Task: In Heading Arial with underline. Font size of heading  '18'Font style of data Calibri. Font size of data  9Alignment of headline & data Align center. Fill color in heading,  RedFont color of data Black Apply border in Data No BorderIn the sheet   Elite Sales log book
Action: Mouse moved to (93, 122)
Screenshot: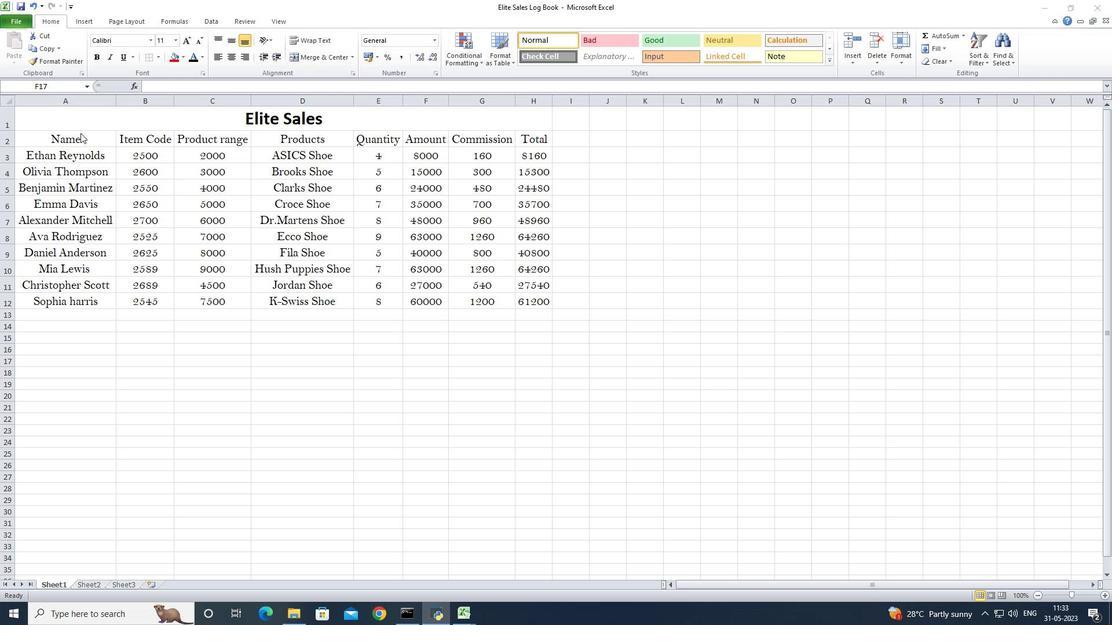 
Action: Mouse pressed left at (93, 122)
Screenshot: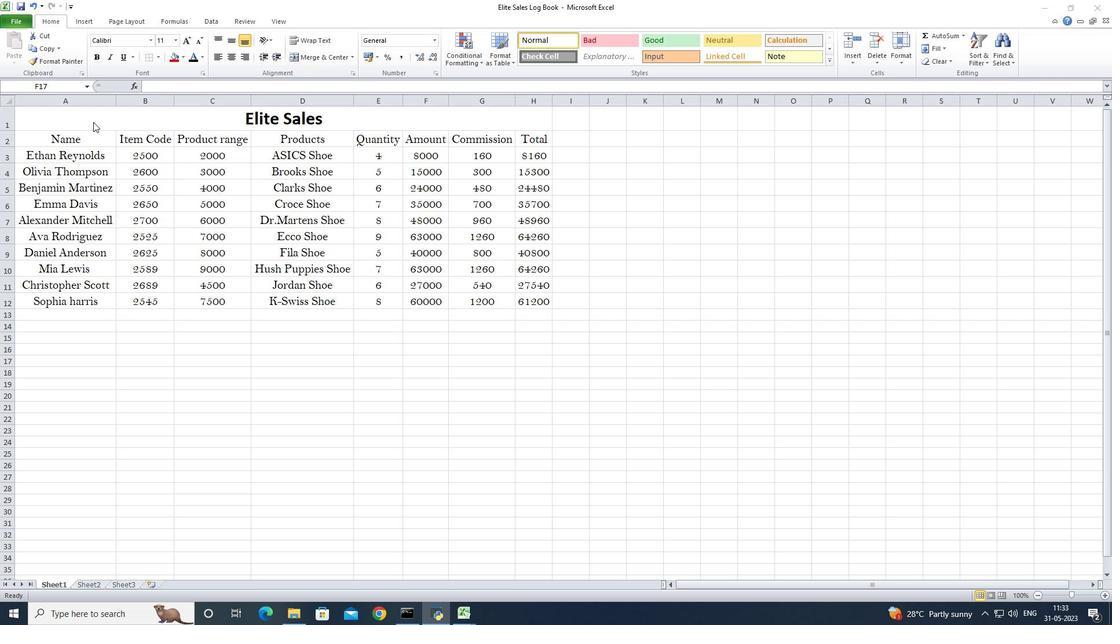 
Action: Mouse pressed left at (93, 122)
Screenshot: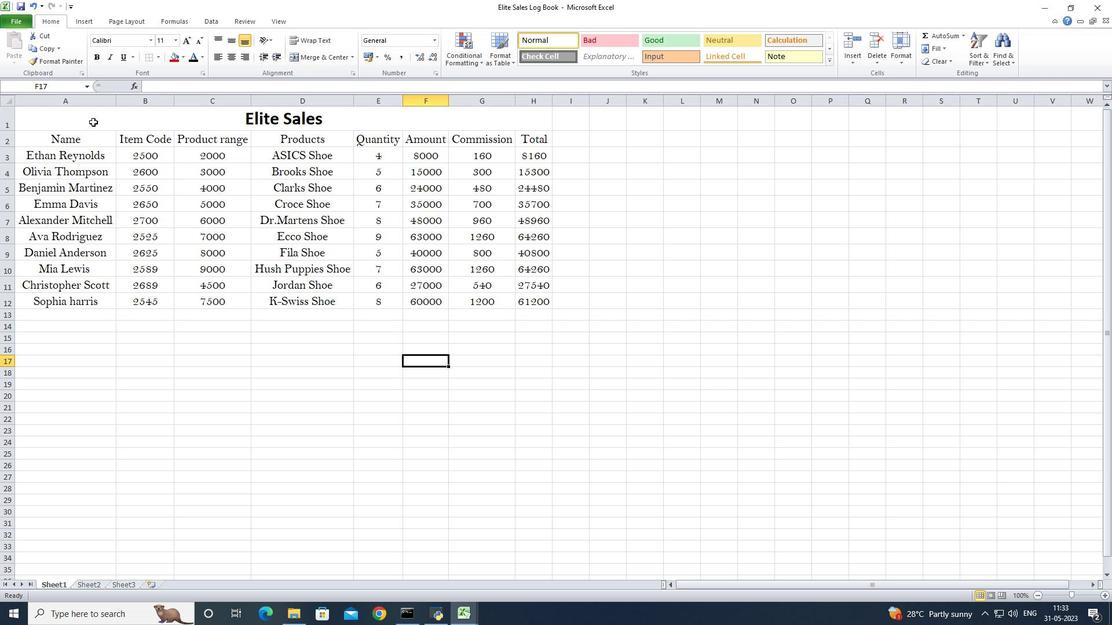 
Action: Mouse moved to (151, 44)
Screenshot: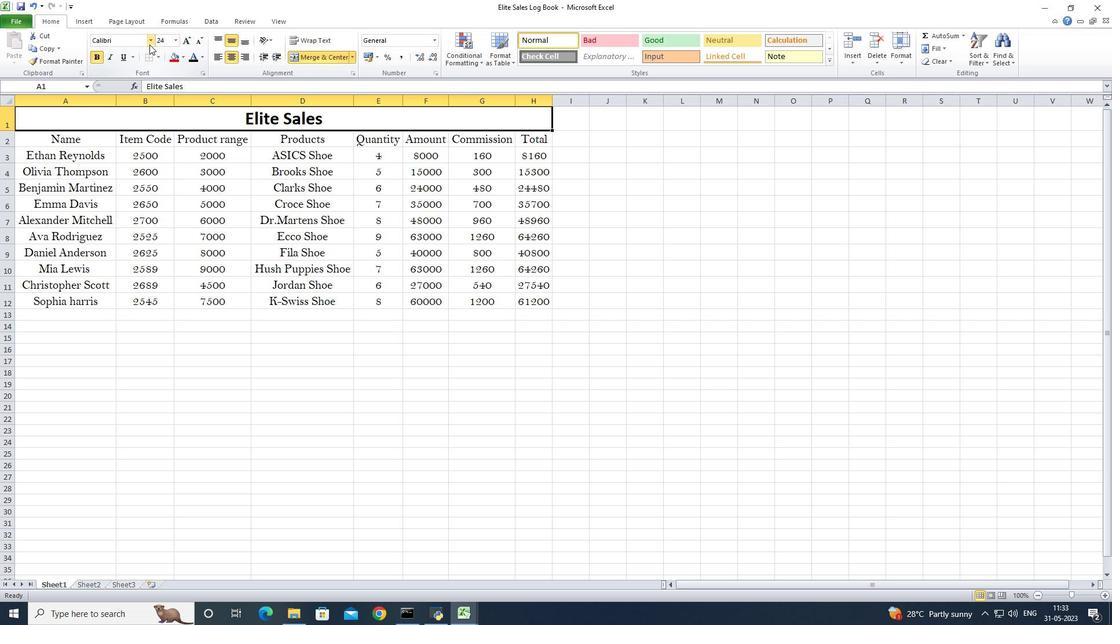 
Action: Mouse pressed left at (151, 44)
Screenshot: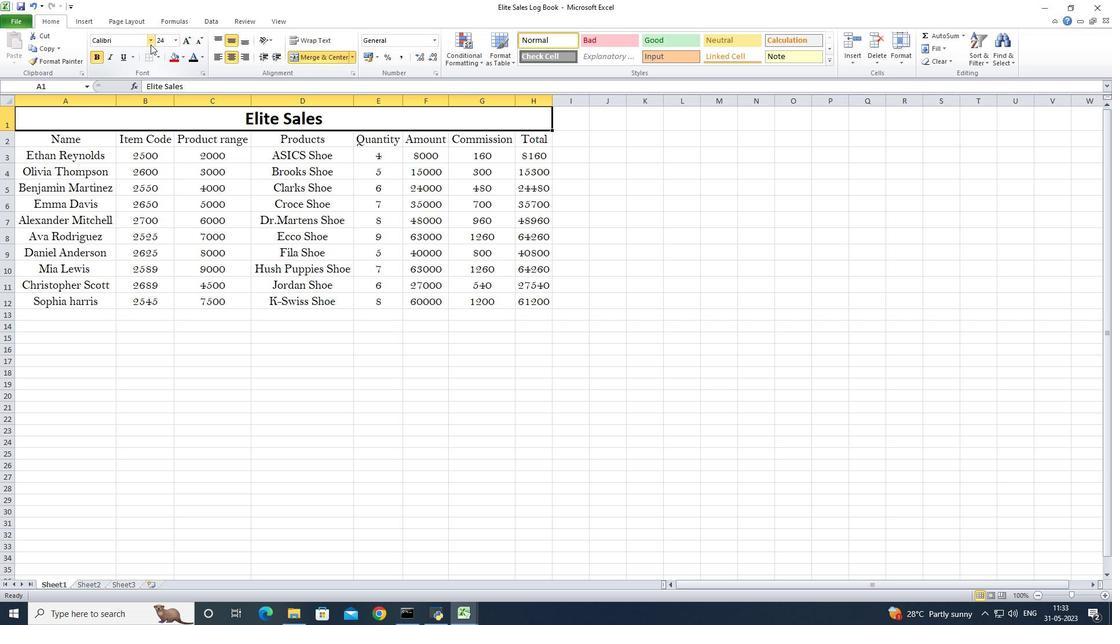 
Action: Mouse moved to (123, 135)
Screenshot: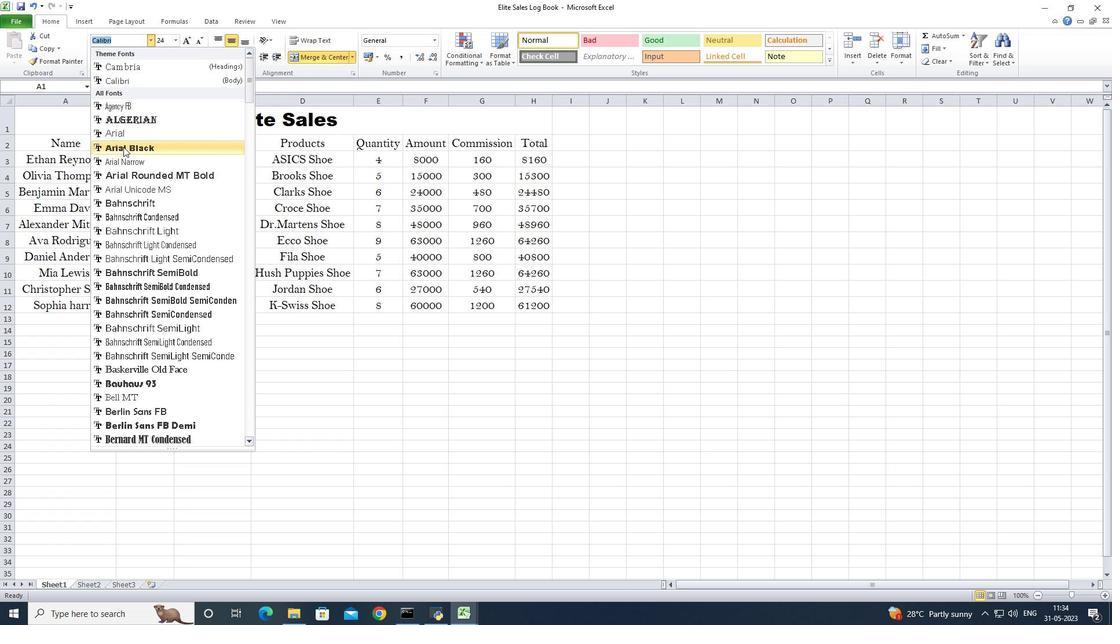 
Action: Mouse pressed left at (123, 135)
Screenshot: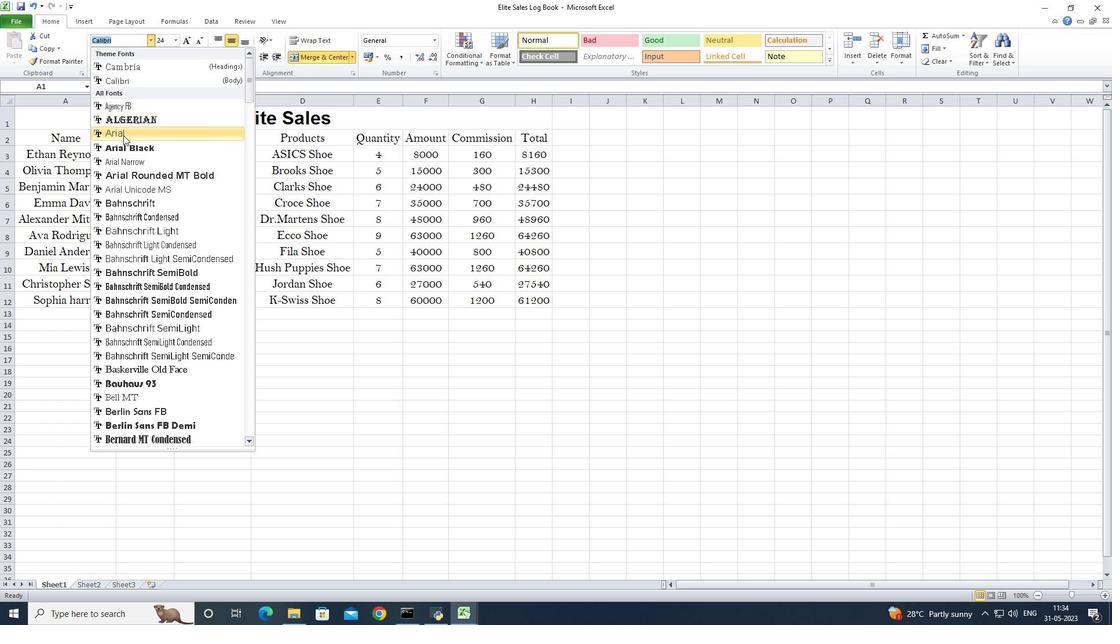 
Action: Mouse moved to (128, 60)
Screenshot: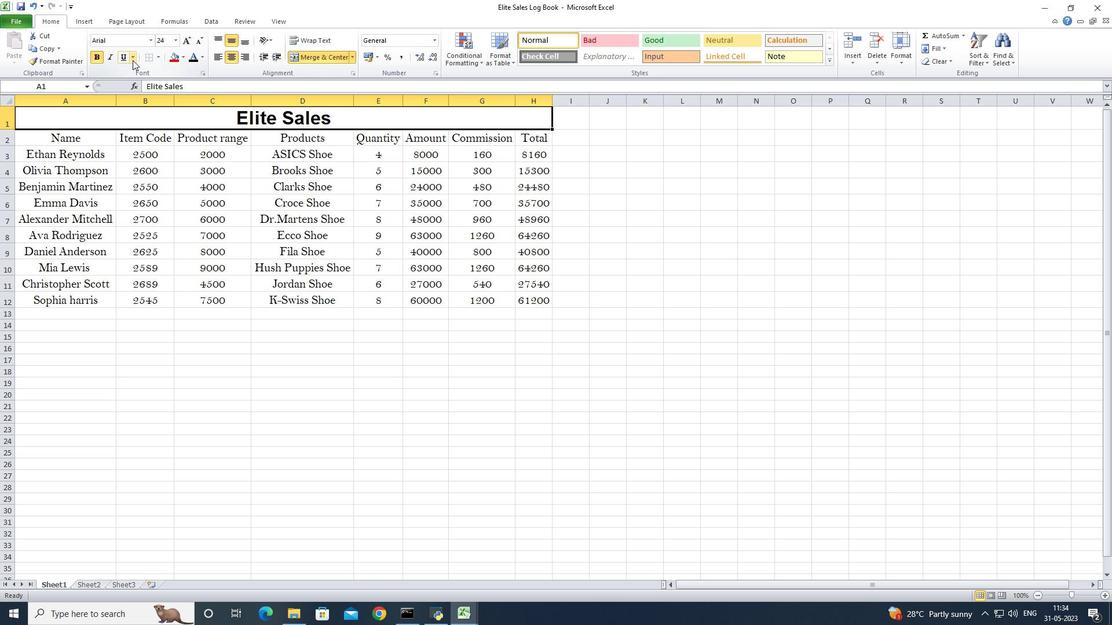 
Action: Mouse pressed left at (128, 60)
Screenshot: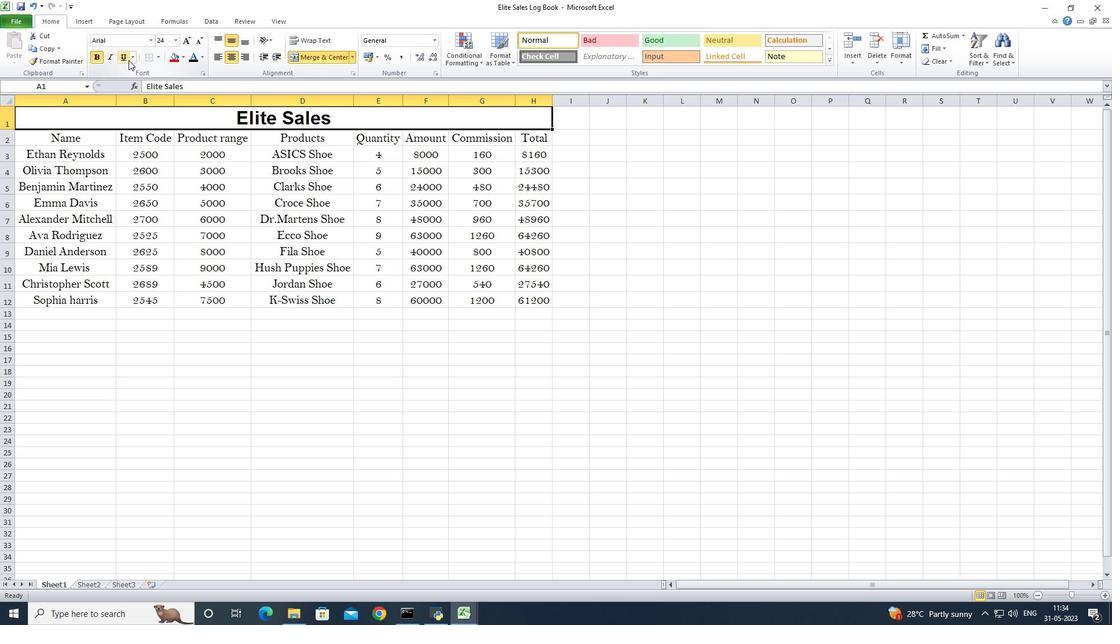 
Action: Mouse moved to (176, 40)
Screenshot: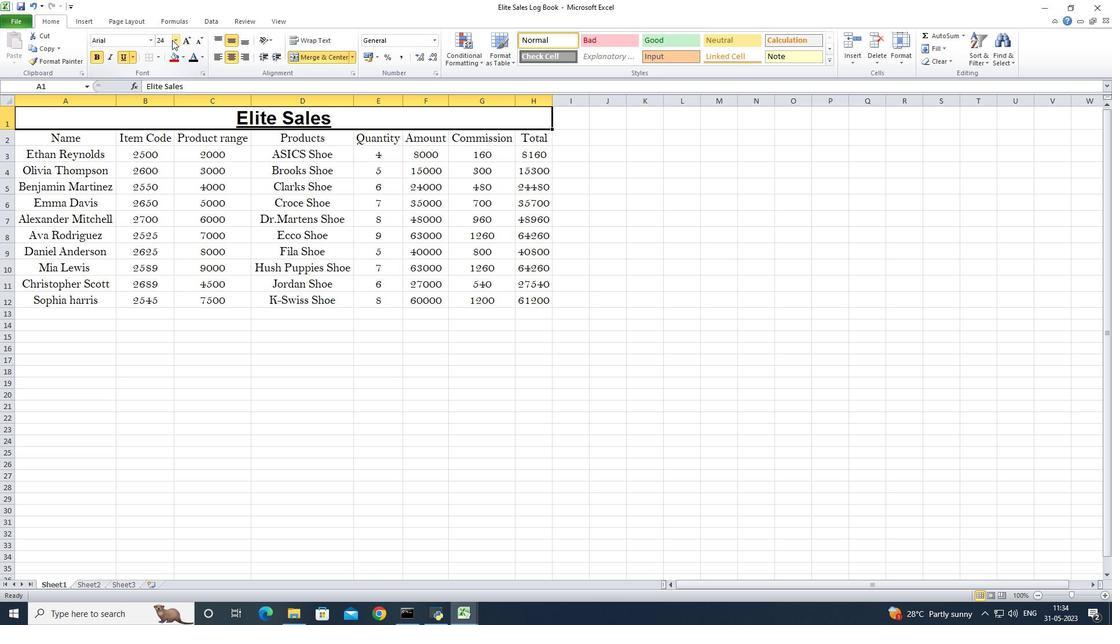 
Action: Mouse pressed left at (176, 40)
Screenshot: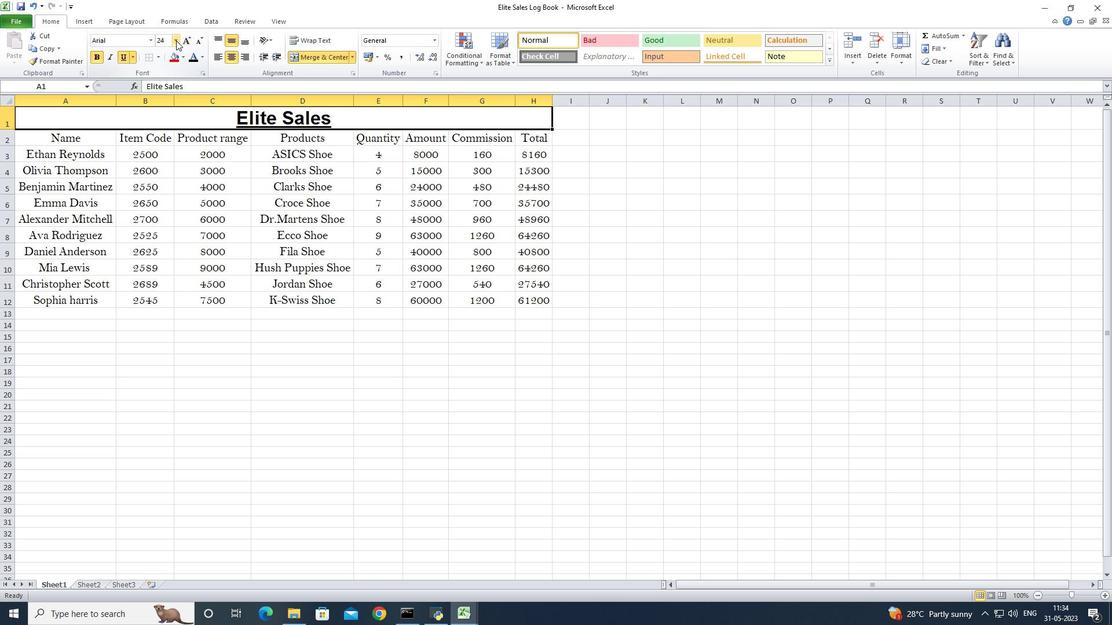 
Action: Mouse moved to (160, 120)
Screenshot: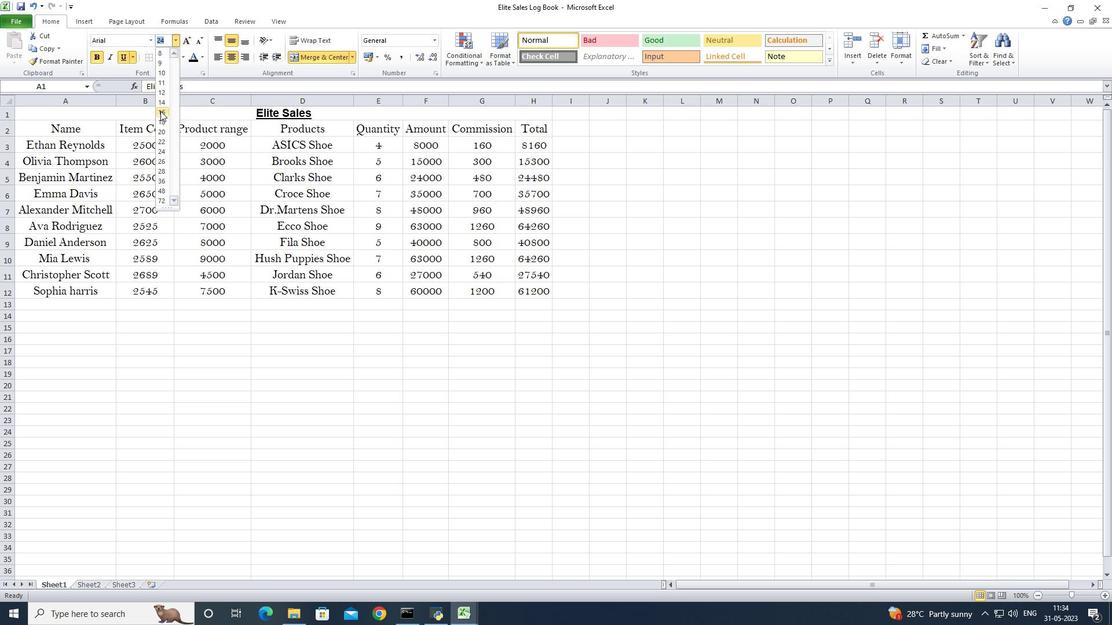 
Action: Mouse pressed left at (160, 120)
Screenshot: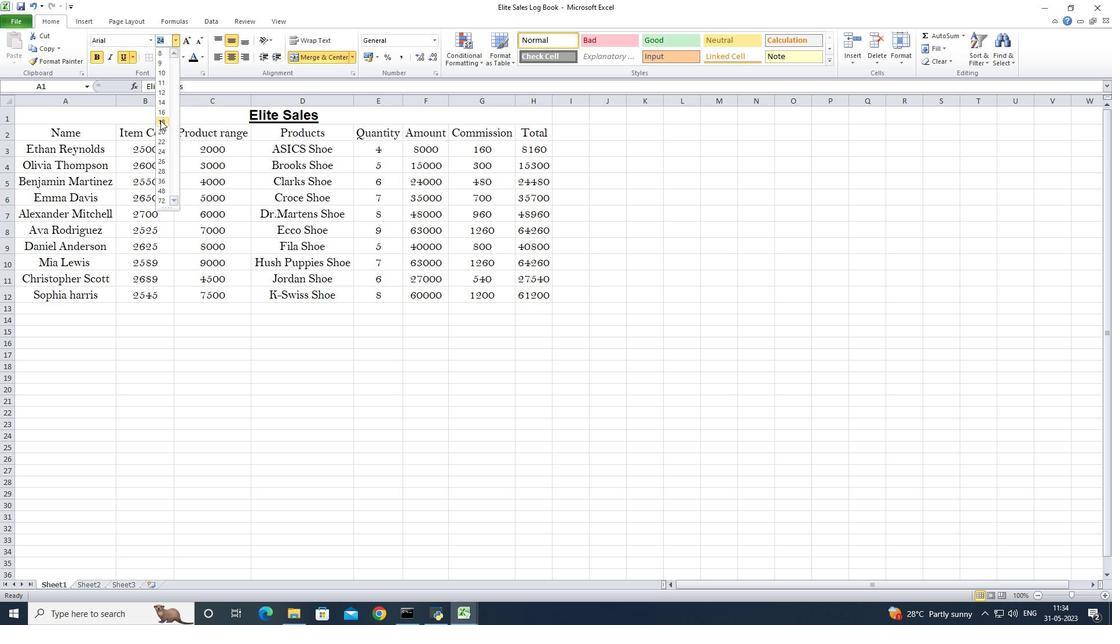 
Action: Mouse moved to (77, 134)
Screenshot: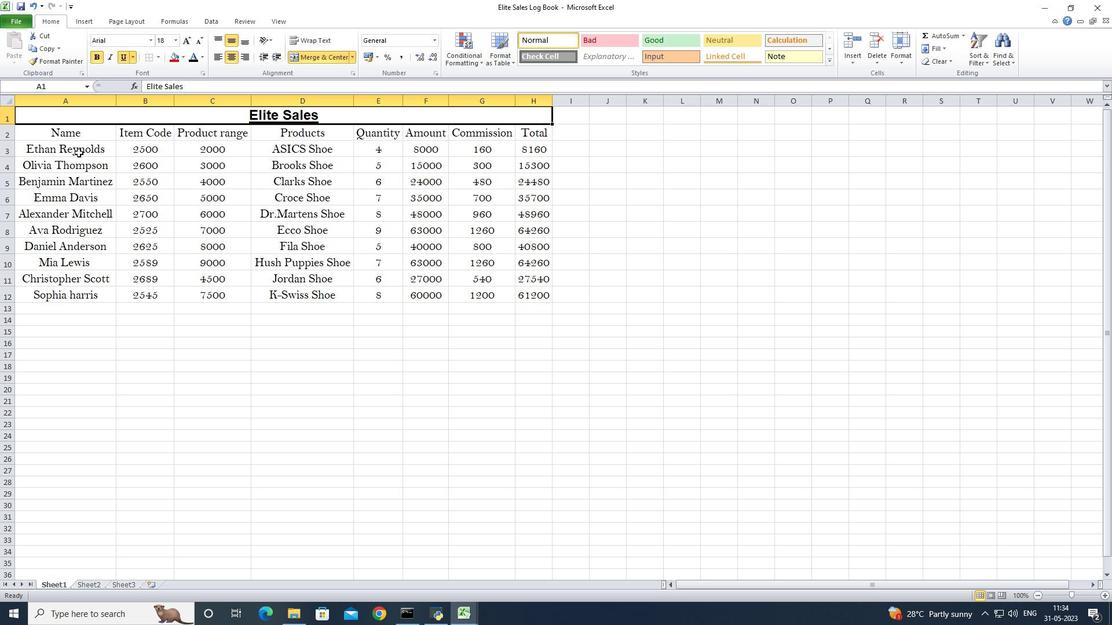 
Action: Mouse pressed left at (77, 134)
Screenshot: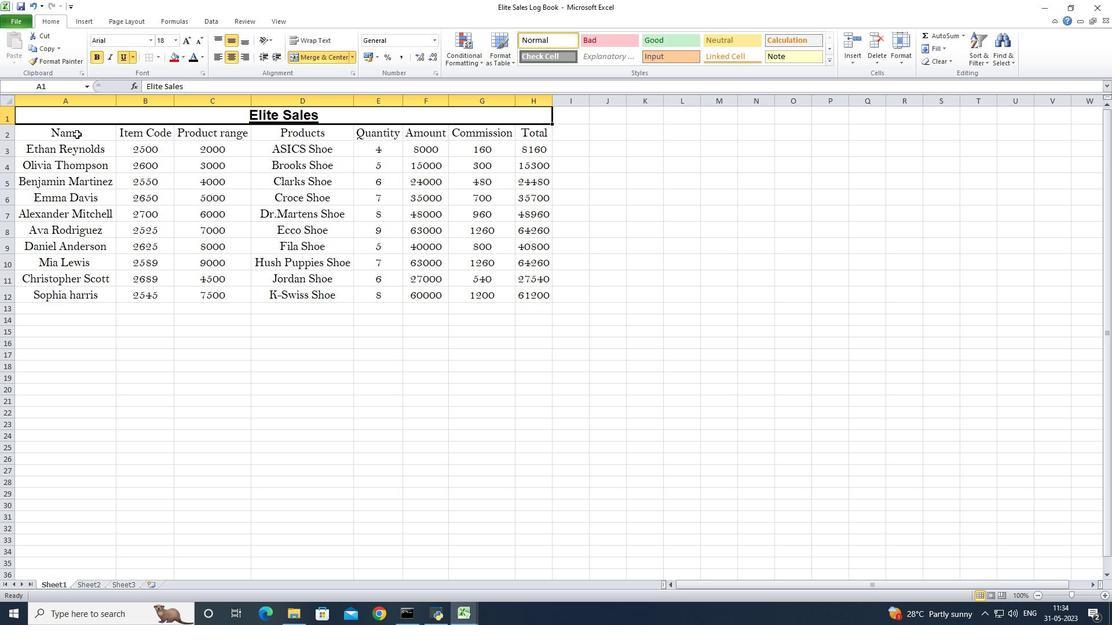 
Action: Mouse moved to (148, 41)
Screenshot: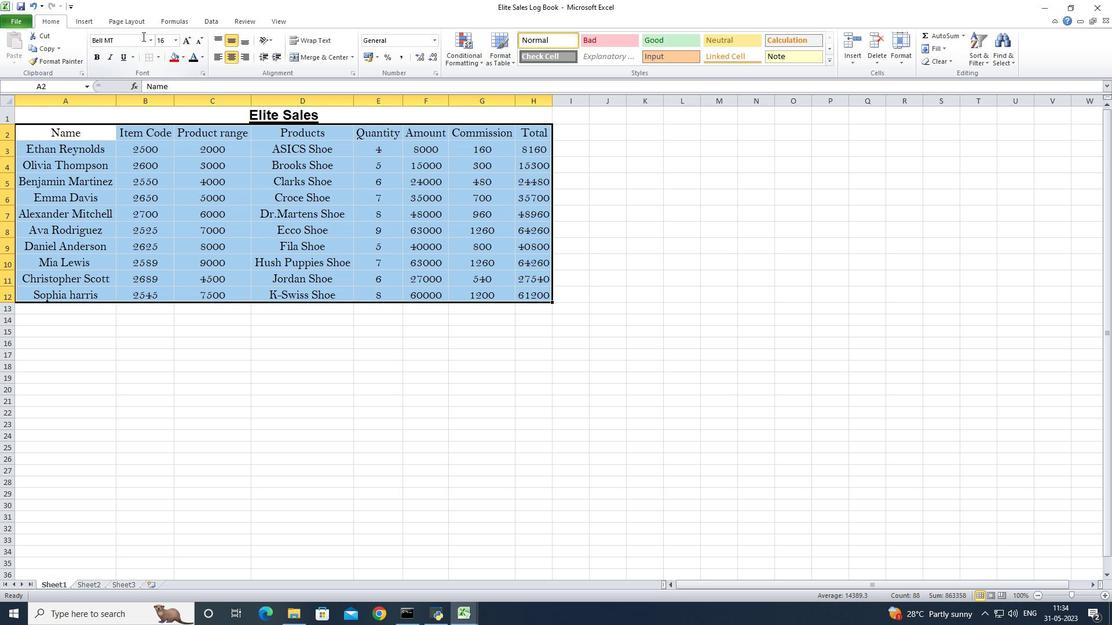 
Action: Mouse pressed left at (148, 41)
Screenshot: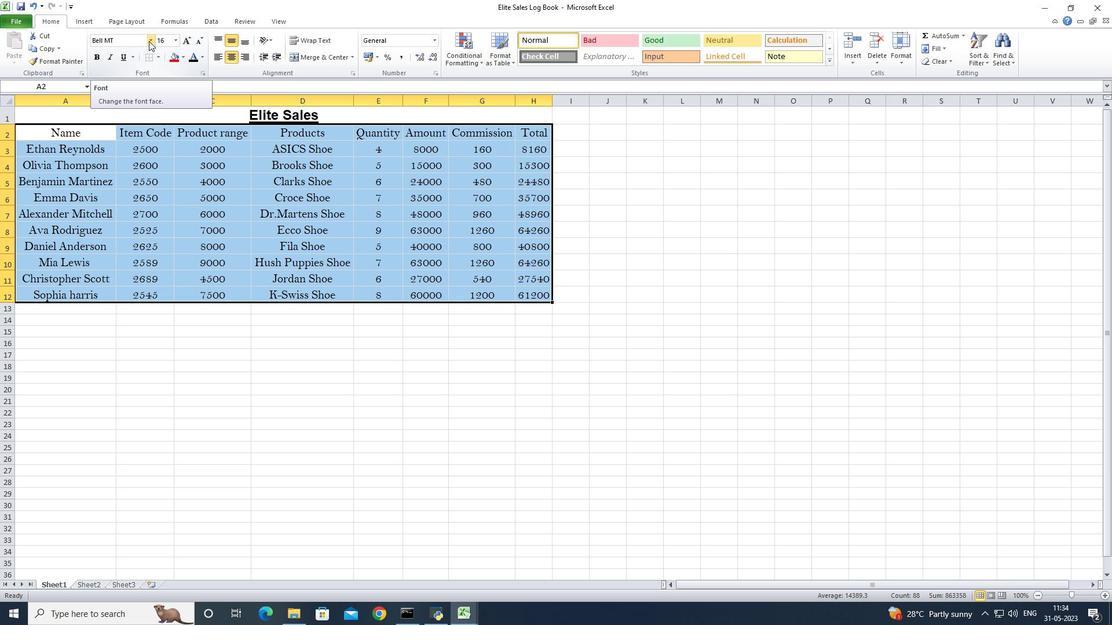
Action: Mouse moved to (141, 83)
Screenshot: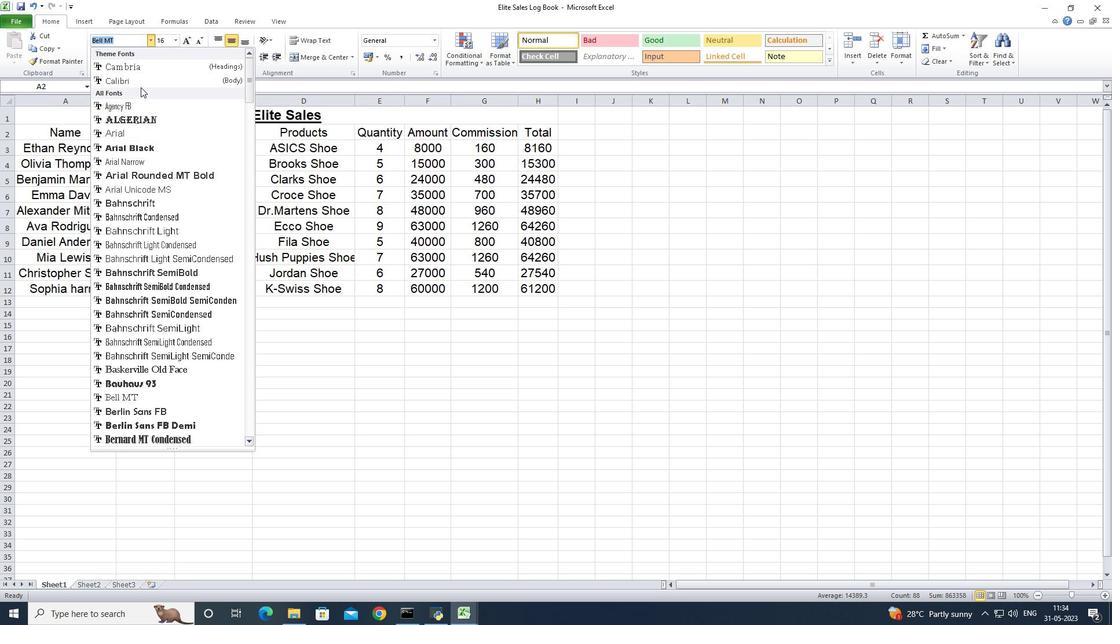 
Action: Mouse pressed left at (141, 83)
Screenshot: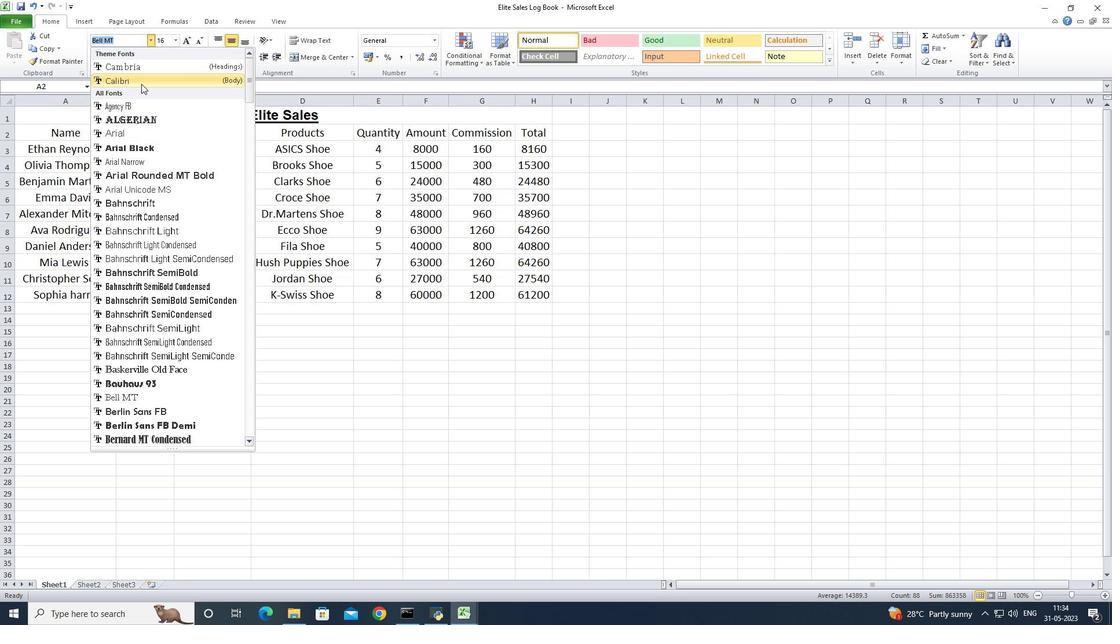 
Action: Mouse moved to (174, 40)
Screenshot: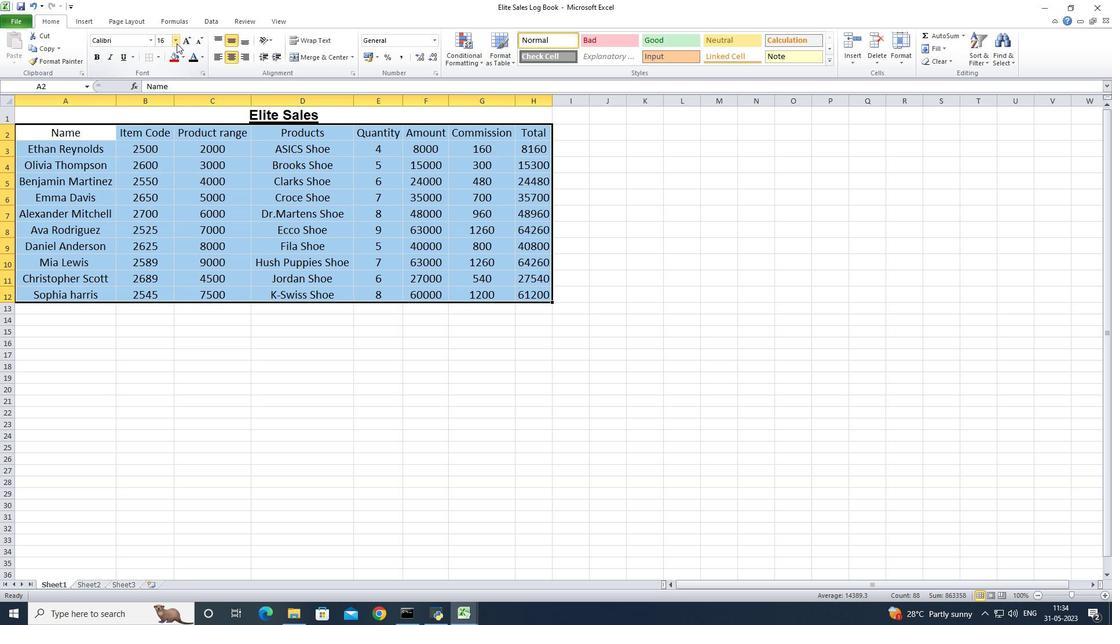 
Action: Mouse pressed left at (174, 40)
Screenshot: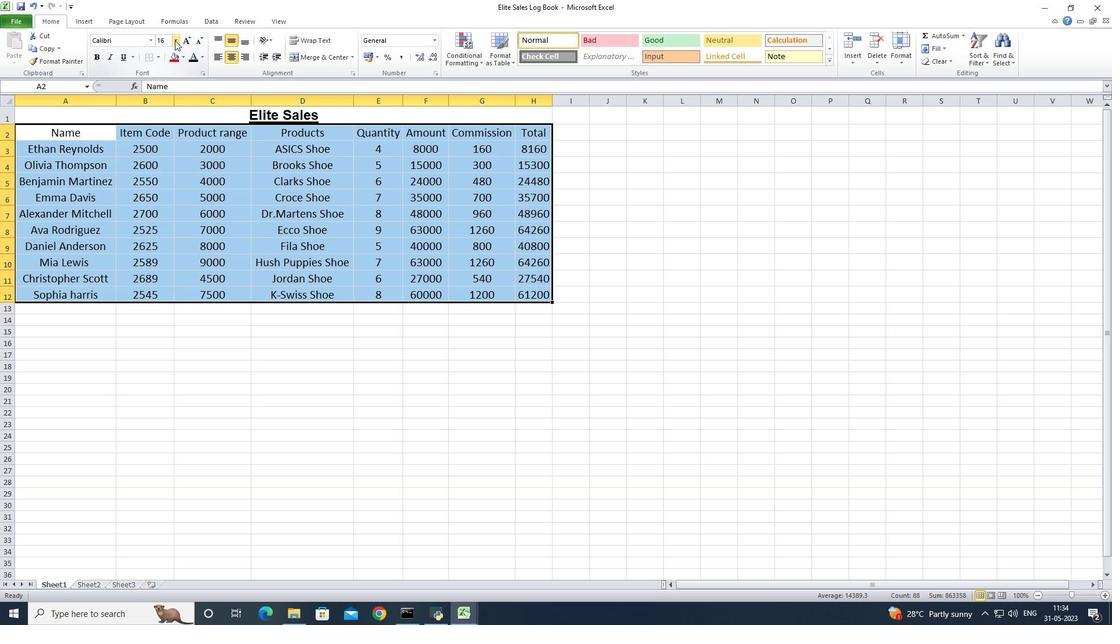 
Action: Mouse moved to (165, 61)
Screenshot: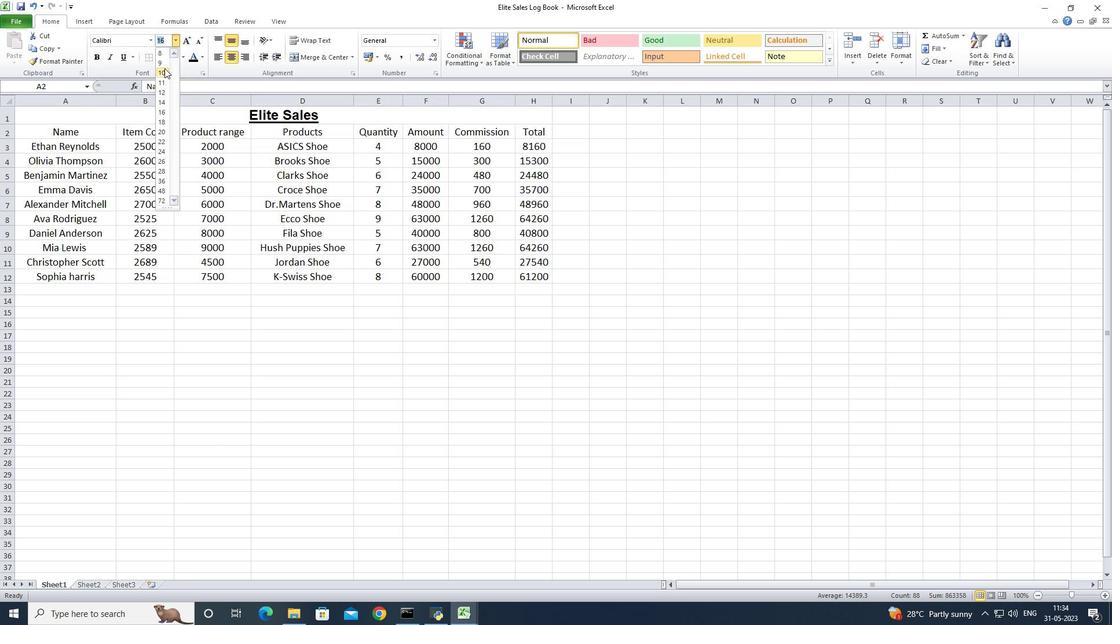 
Action: Mouse pressed left at (165, 61)
Screenshot: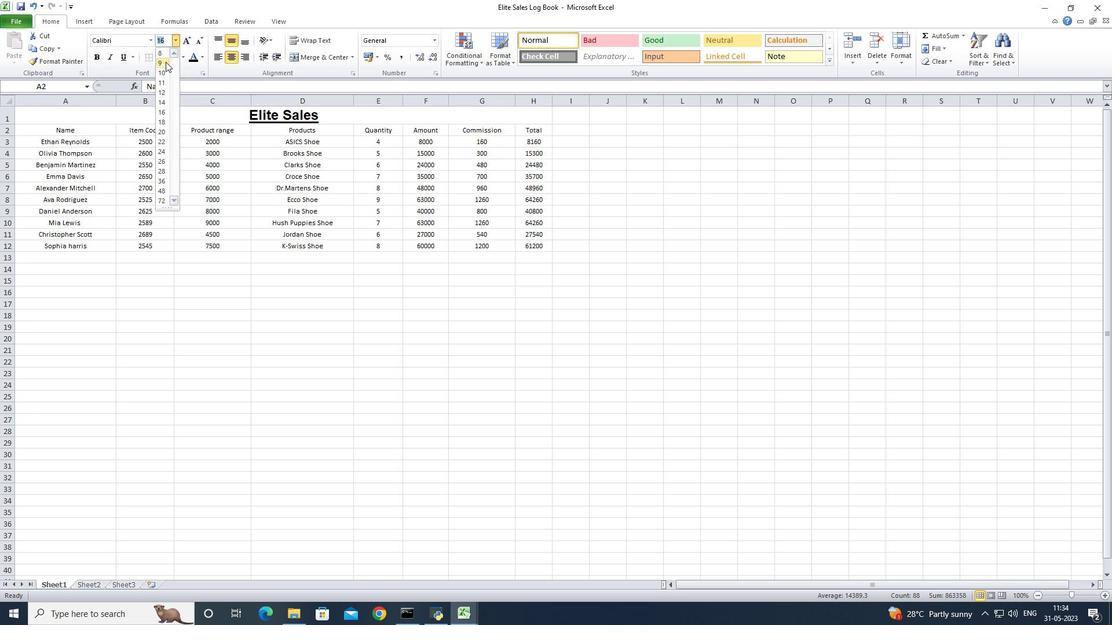 
Action: Mouse moved to (132, 115)
Screenshot: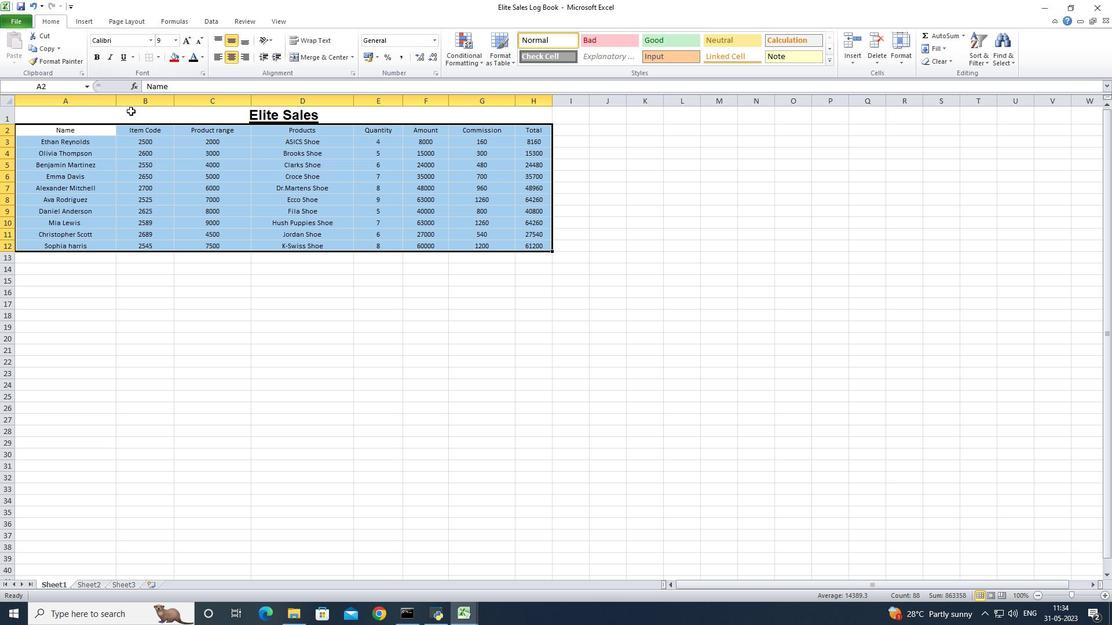 
Action: Mouse pressed left at (132, 115)
Screenshot: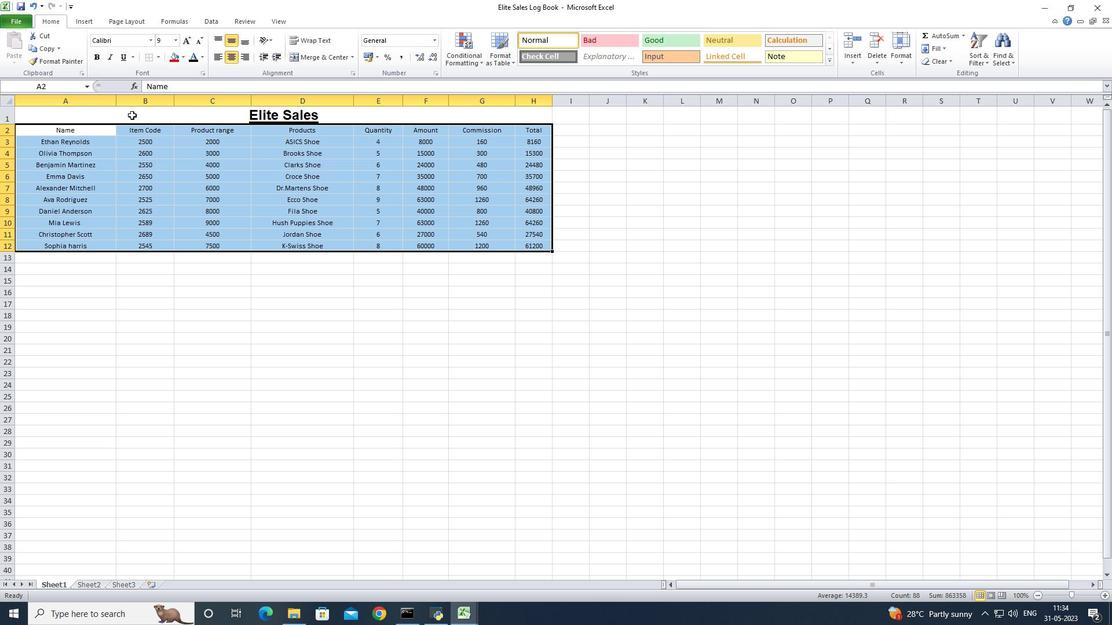 
Action: Mouse moved to (228, 56)
Screenshot: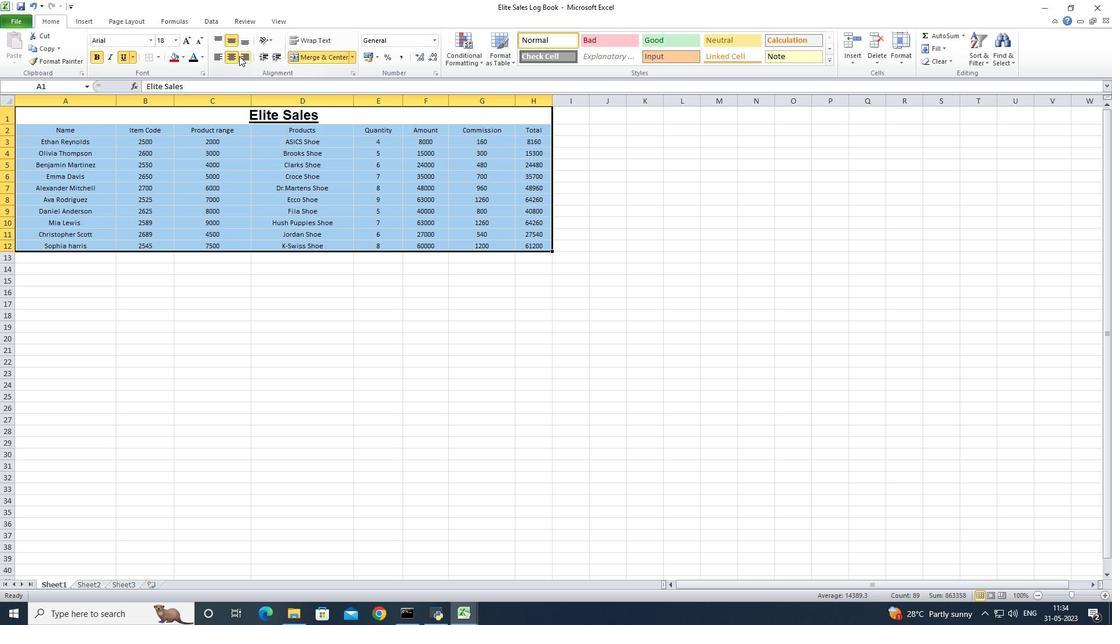 
Action: Mouse pressed left at (228, 56)
Screenshot: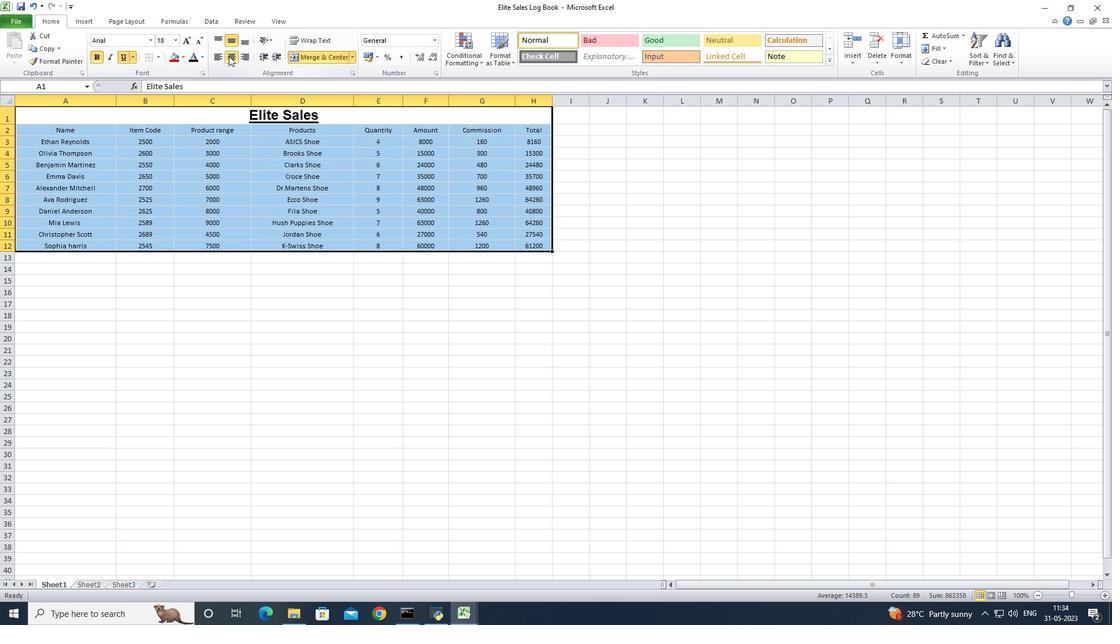 
Action: Mouse pressed left at (228, 56)
Screenshot: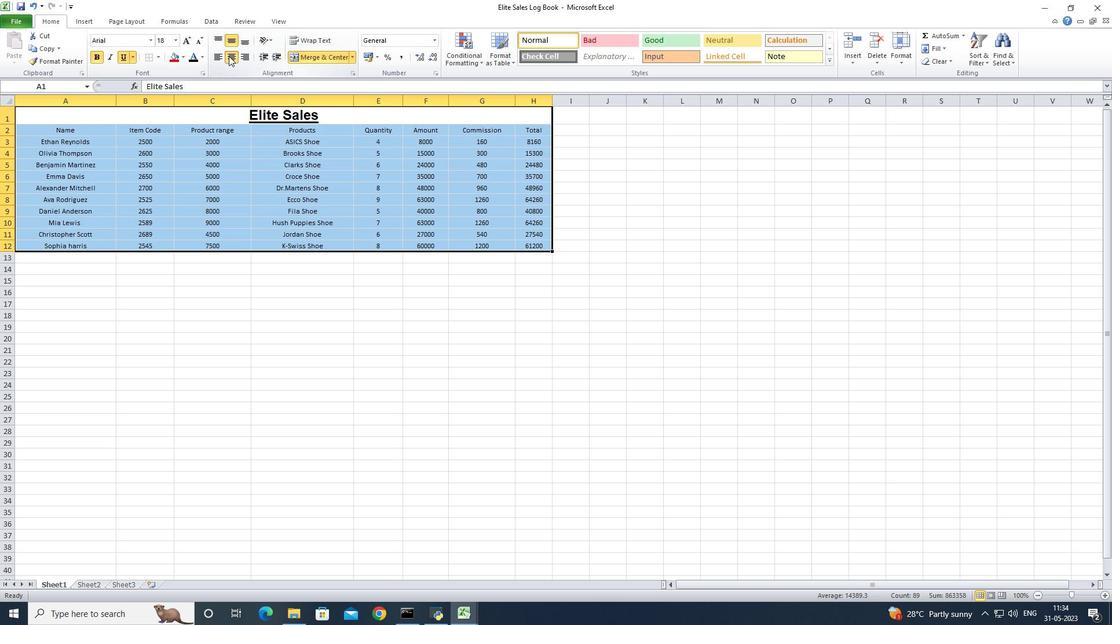 
Action: Mouse moved to (187, 115)
Screenshot: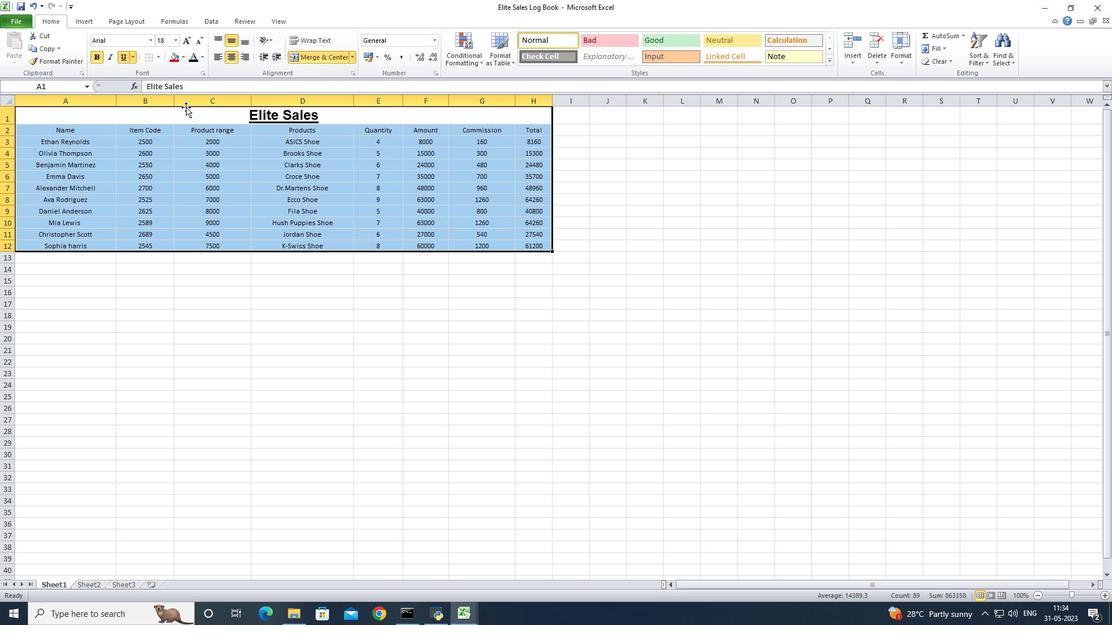 
Action: Mouse pressed left at (187, 115)
Screenshot: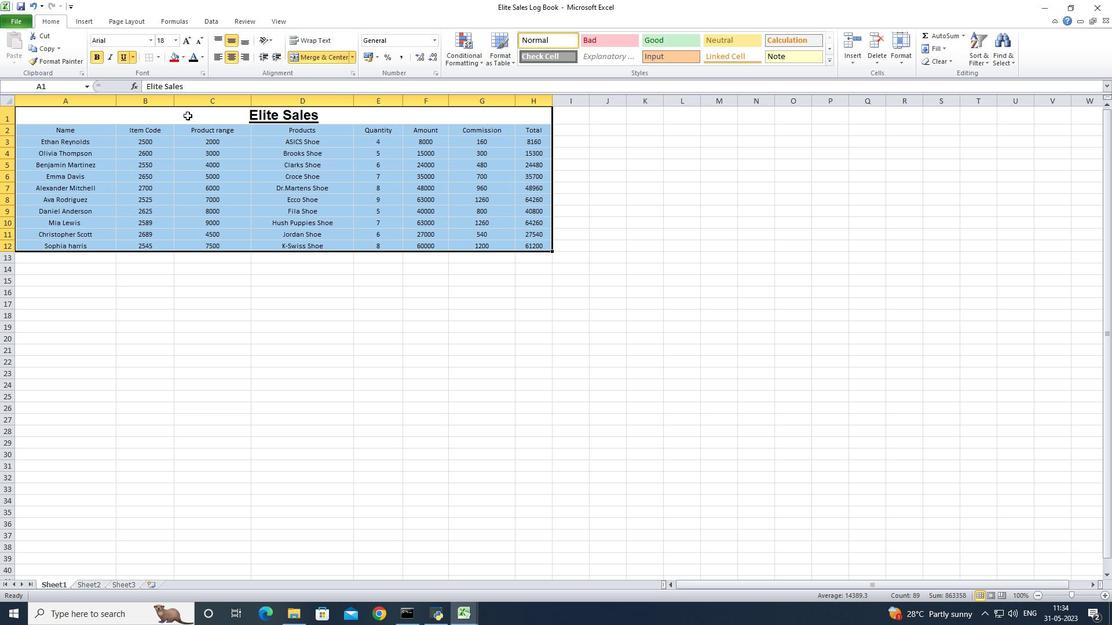
Action: Mouse moved to (182, 52)
Screenshot: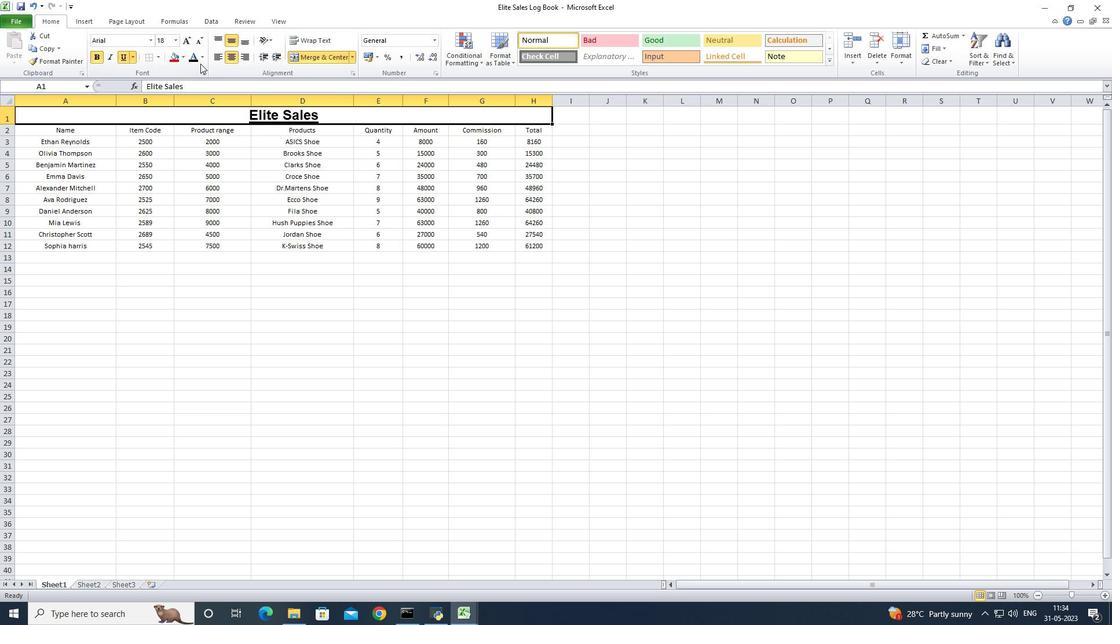 
Action: Mouse pressed left at (182, 52)
Screenshot: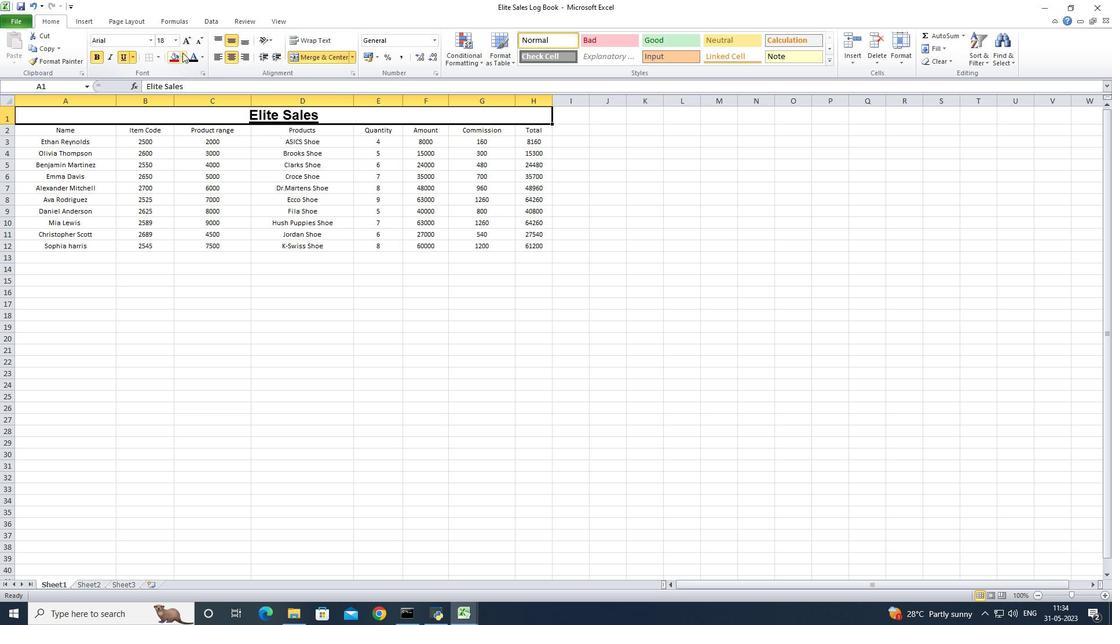 
Action: Mouse moved to (185, 144)
Screenshot: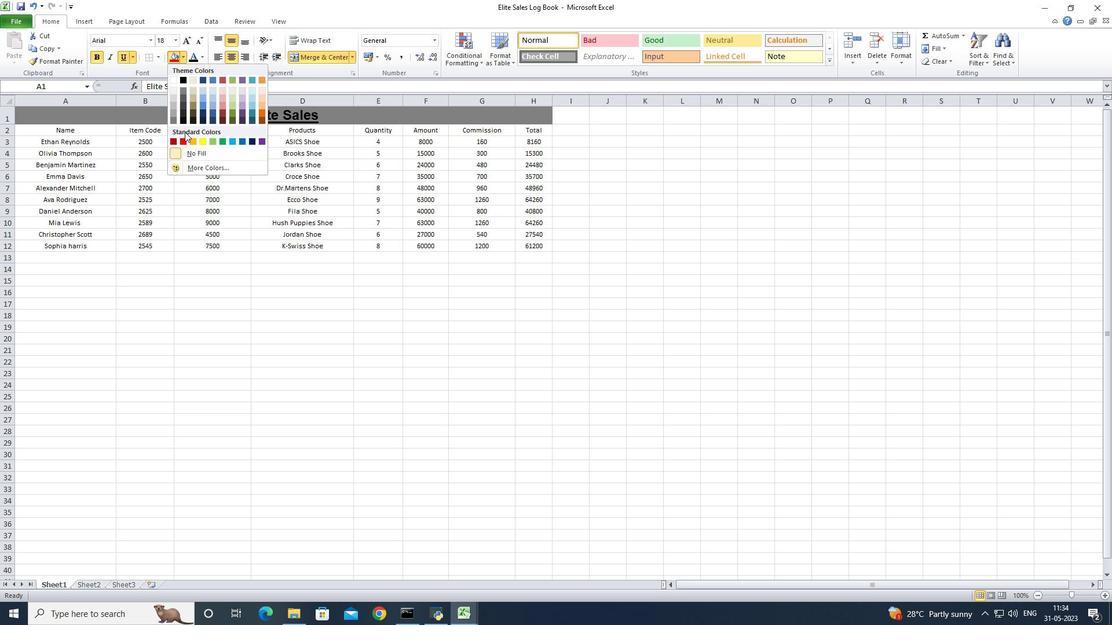 
Action: Mouse pressed left at (185, 144)
Screenshot: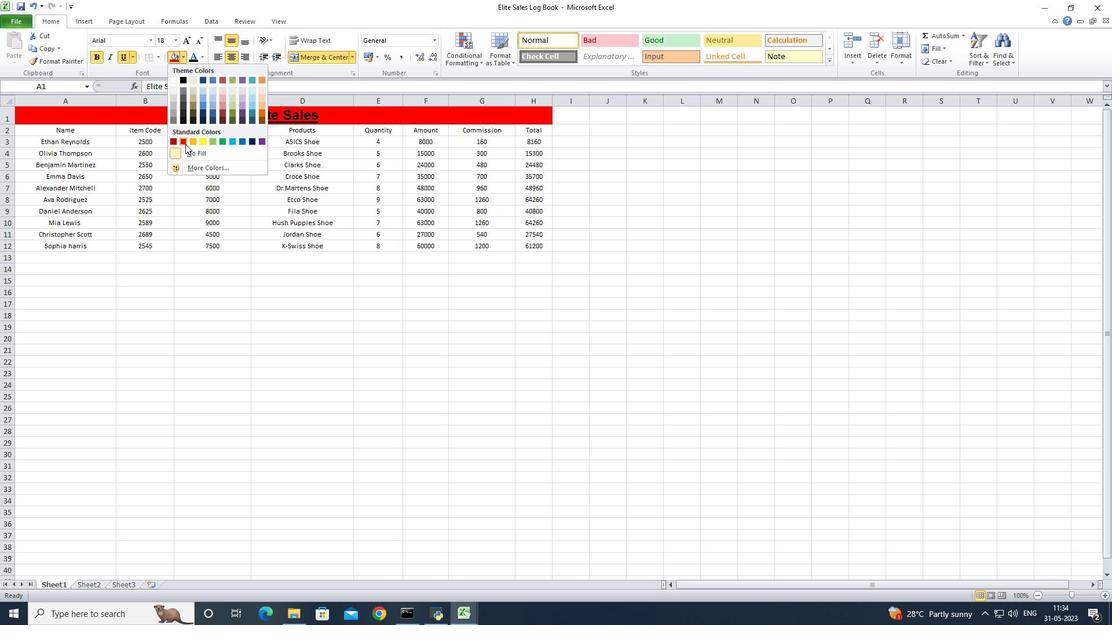 
Action: Mouse moved to (93, 130)
Screenshot: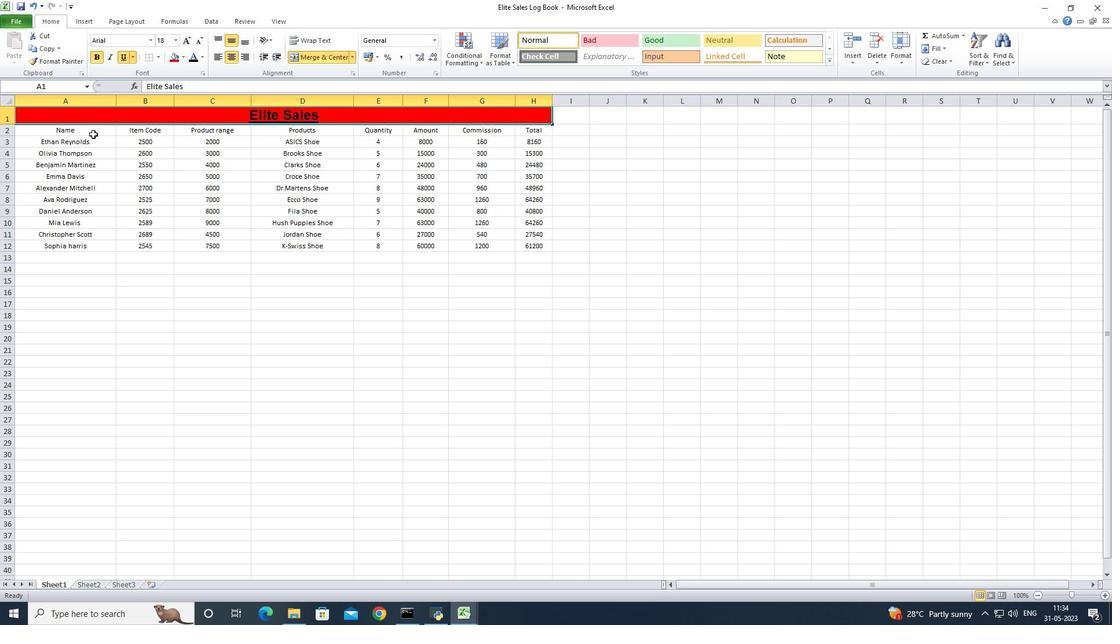 
Action: Mouse pressed left at (93, 130)
Screenshot: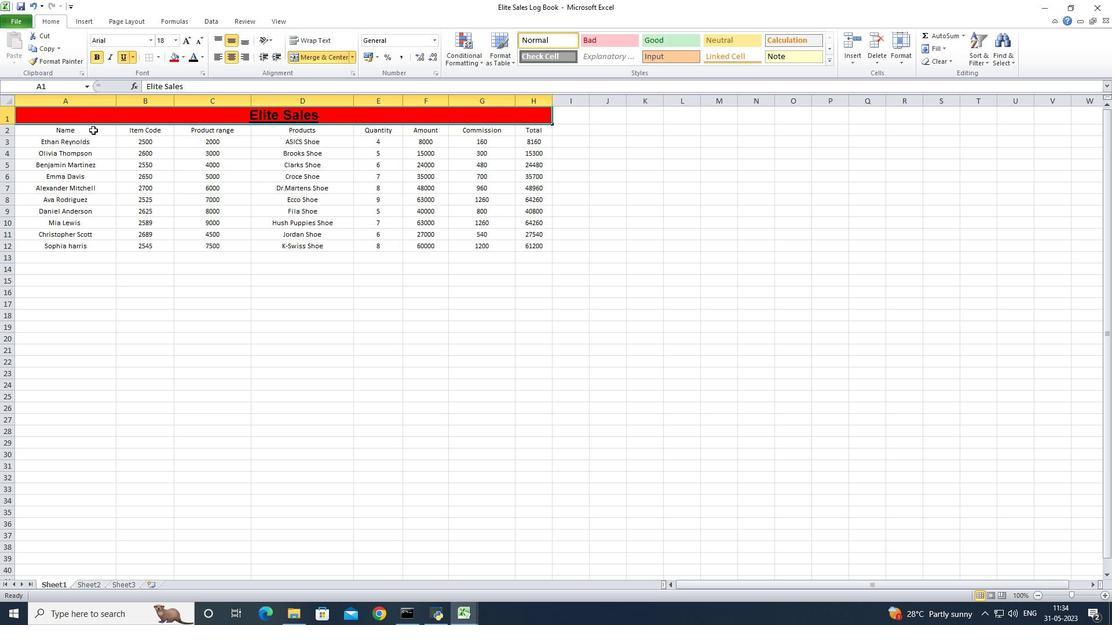 
Action: Mouse moved to (202, 57)
Screenshot: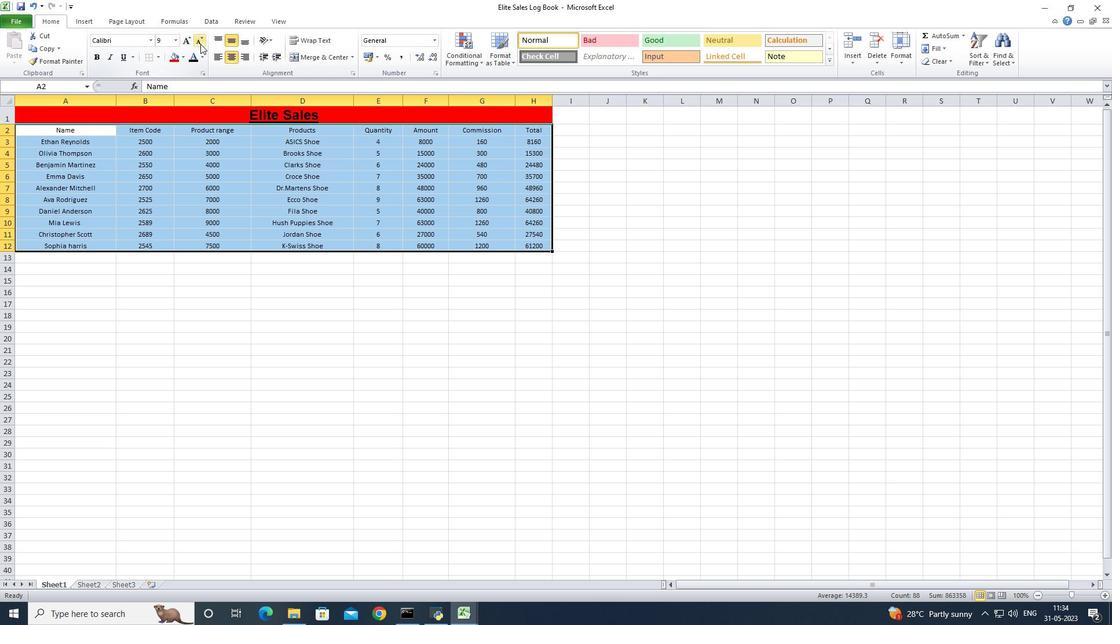 
Action: Mouse pressed left at (202, 57)
Screenshot: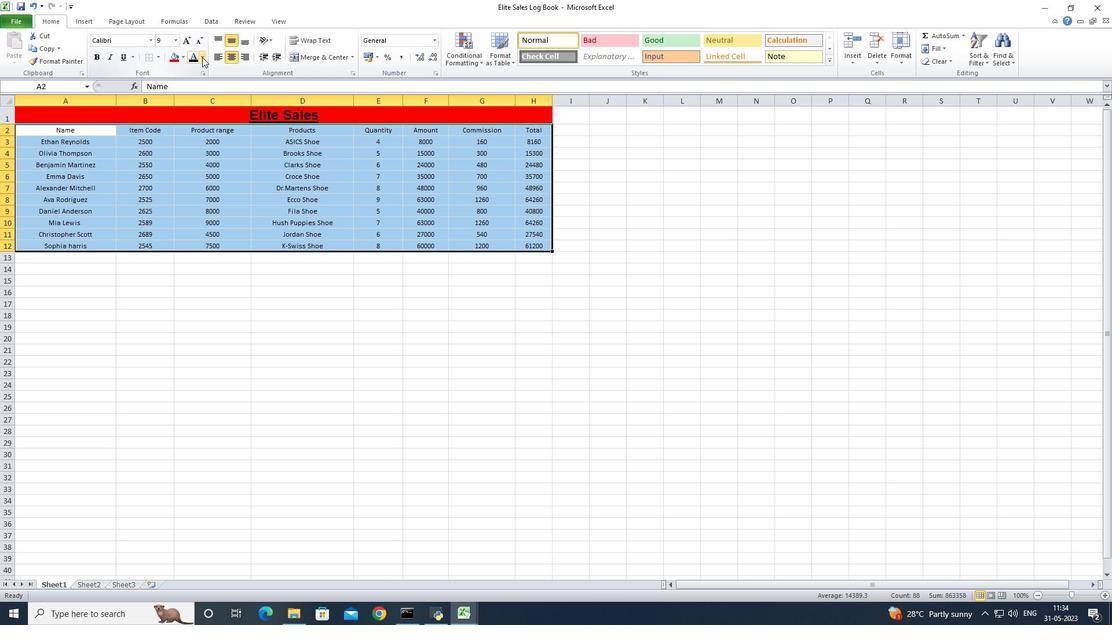 
Action: Mouse moved to (204, 93)
Screenshot: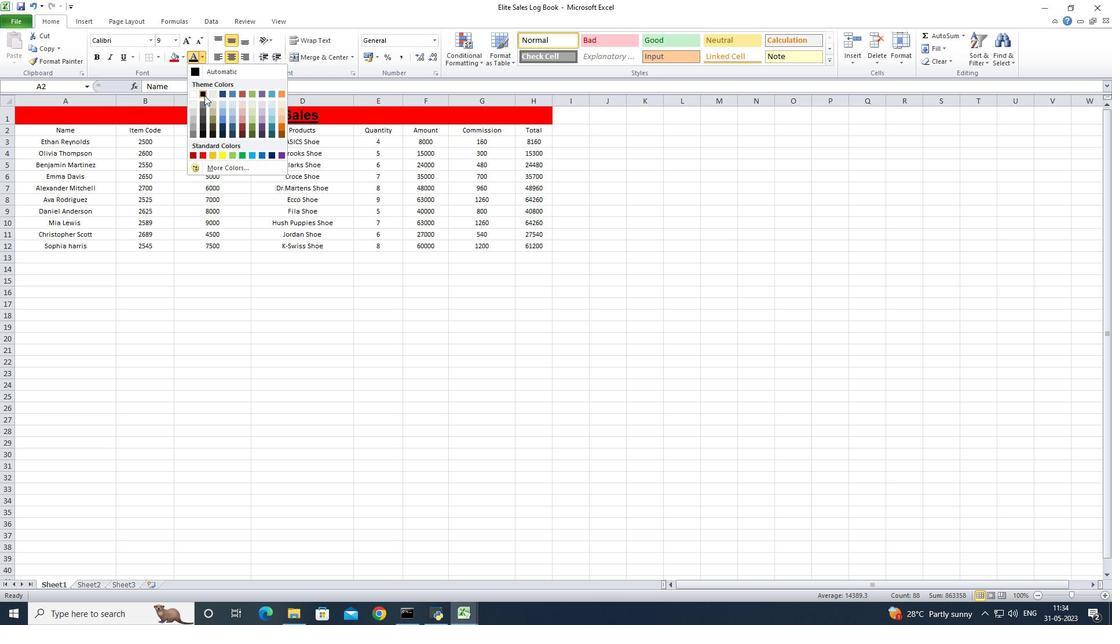
Action: Mouse pressed left at (204, 93)
Screenshot: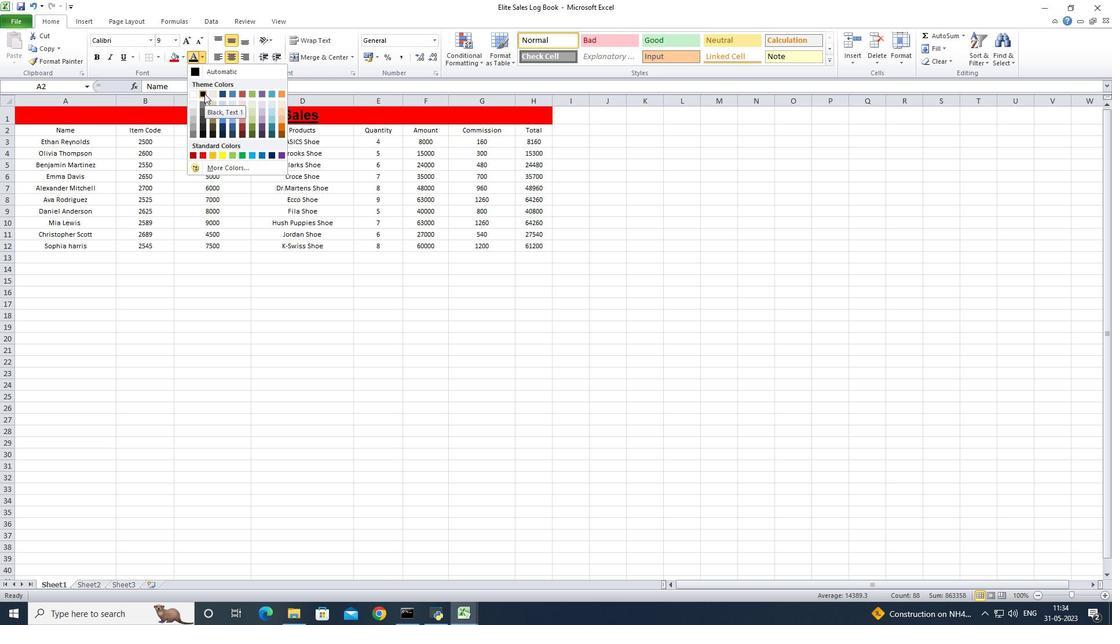 
Action: Mouse moved to (156, 60)
Screenshot: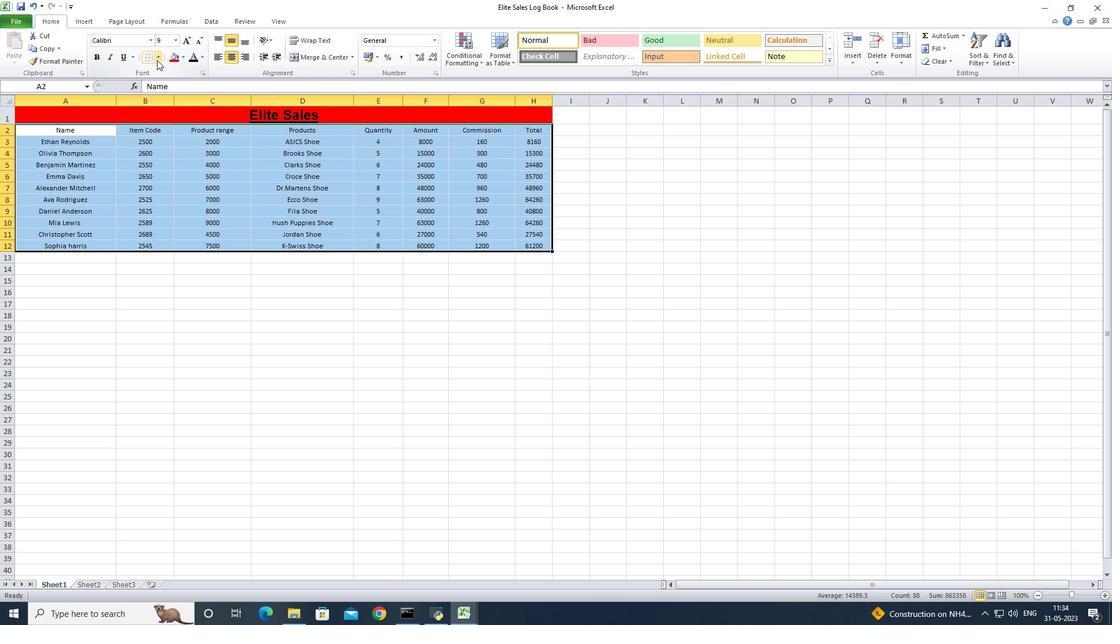 
Action: Mouse pressed left at (156, 60)
Screenshot: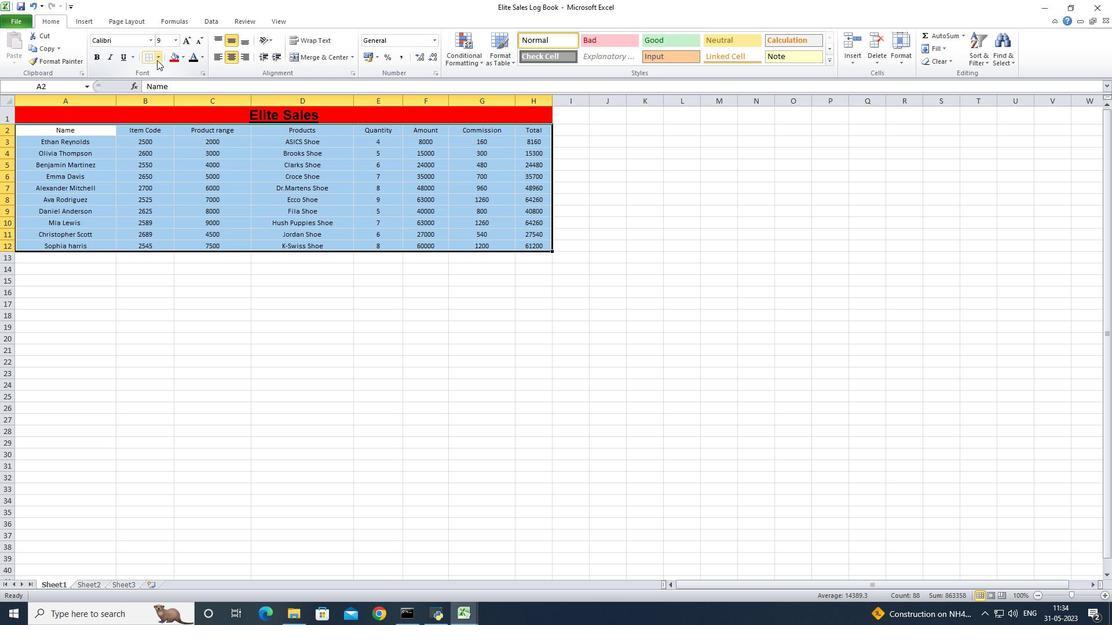 
Action: Mouse moved to (173, 142)
Screenshot: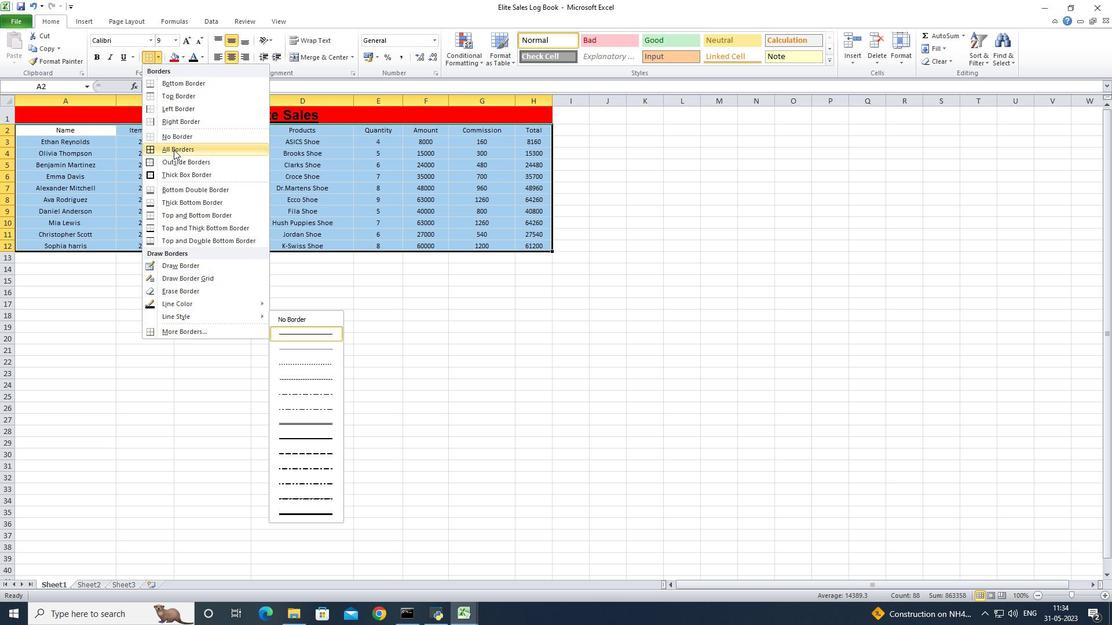 
Action: Mouse pressed left at (173, 142)
Screenshot: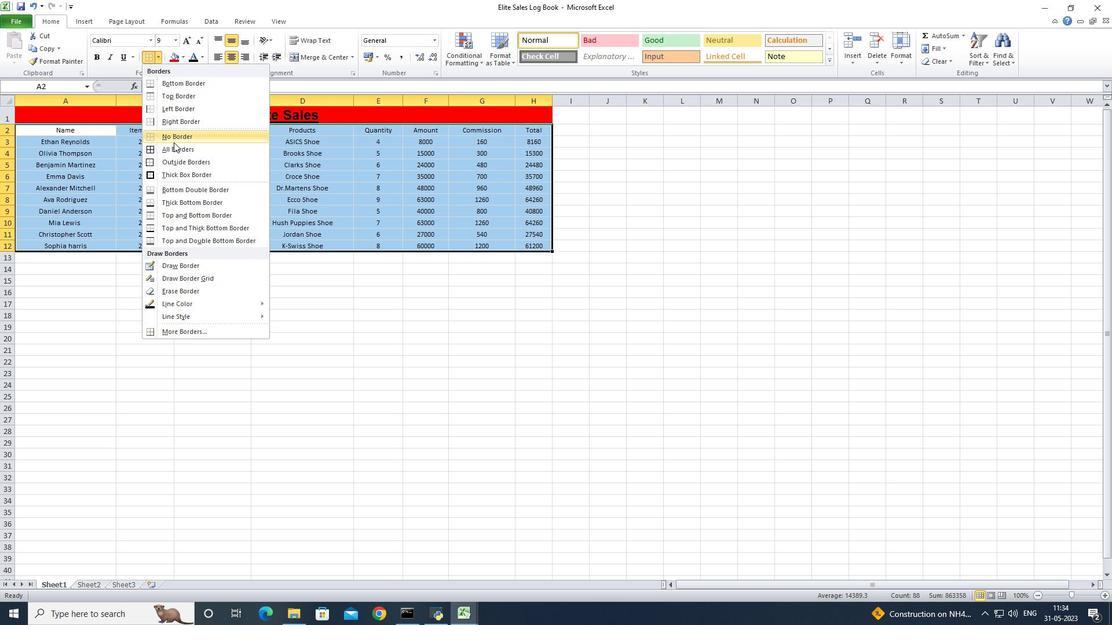 
Action: Mouse moved to (222, 356)
Screenshot: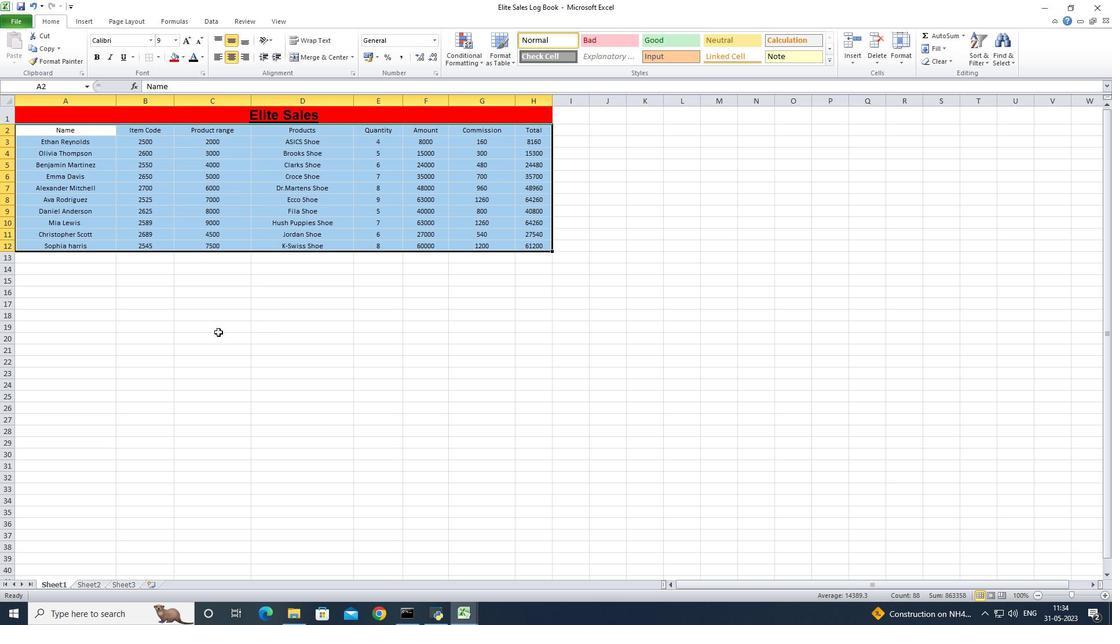 
Action: Mouse pressed left at (222, 356)
Screenshot: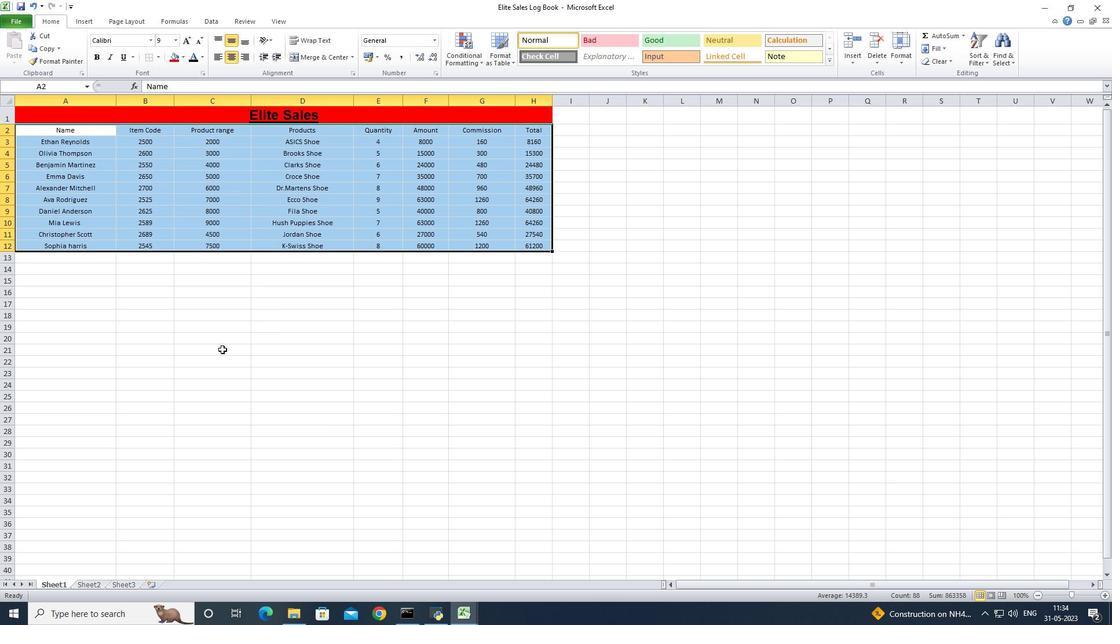 
Action: Mouse moved to (178, 279)
Screenshot: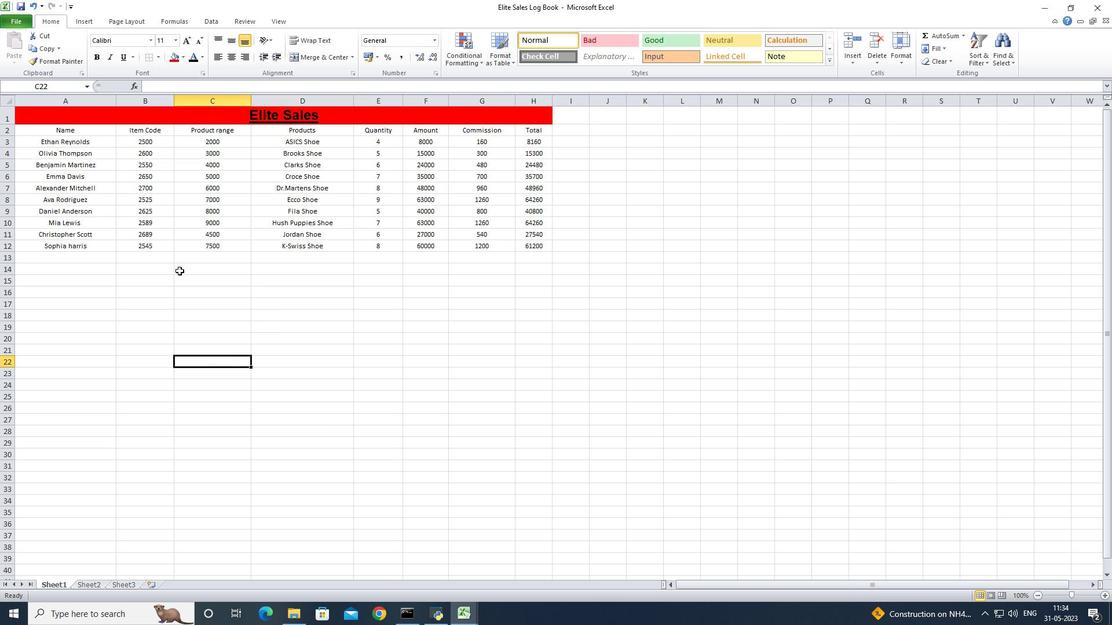 
Action: Mouse pressed left at (178, 279)
Screenshot: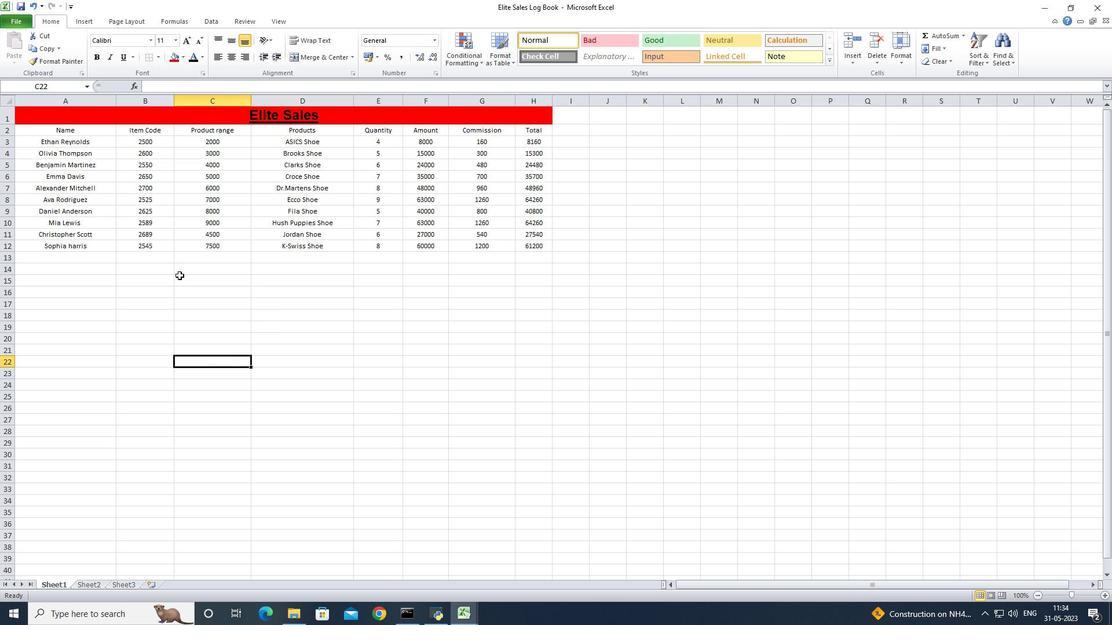
Action: Mouse moved to (304, 288)
Screenshot: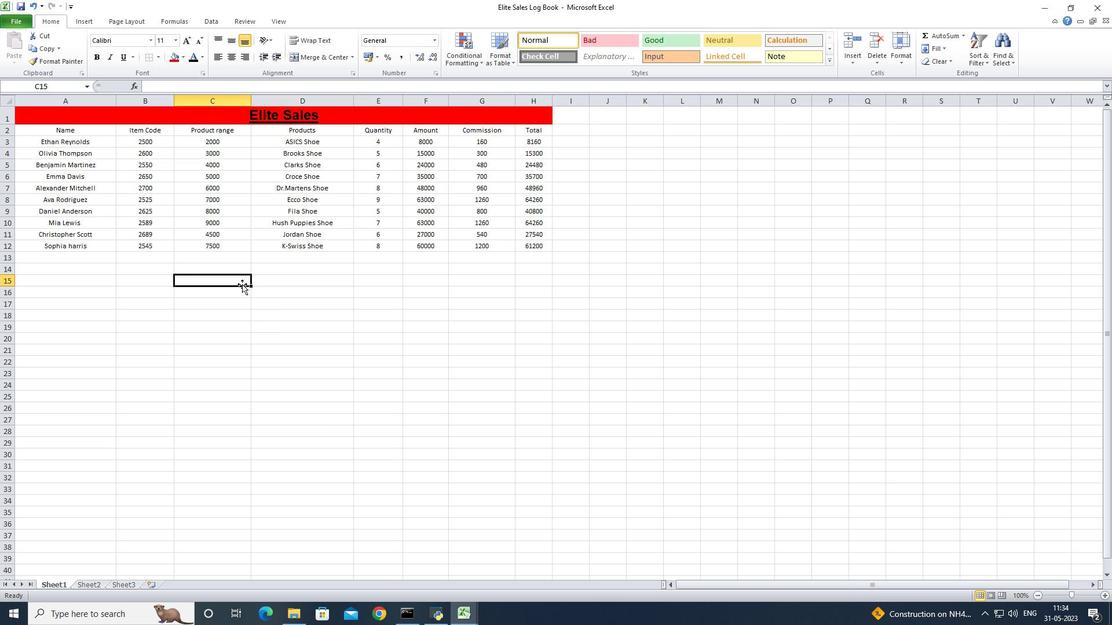 
Action: Mouse pressed left at (304, 288)
Screenshot: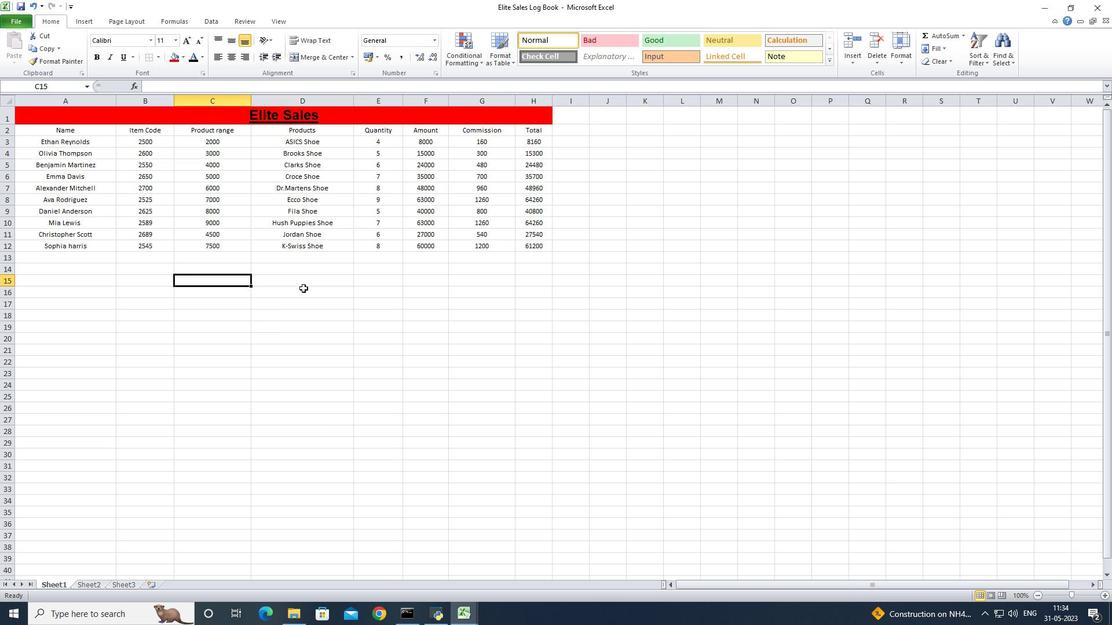 
Action: Key pressed ctrl+S
Screenshot: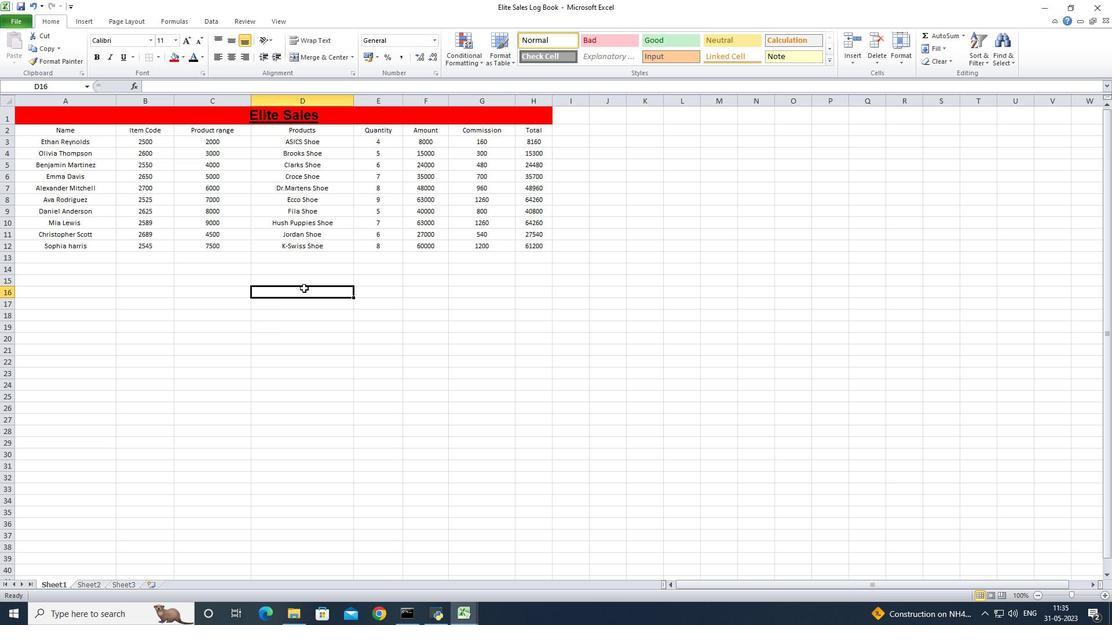 
